 Task: Find a hotel in Siraha, Nepal, for 2 guests from June 5 to June 16, with a price range of ₹320 to ₹7900+.
Action: Mouse moved to (413, 103)
Screenshot: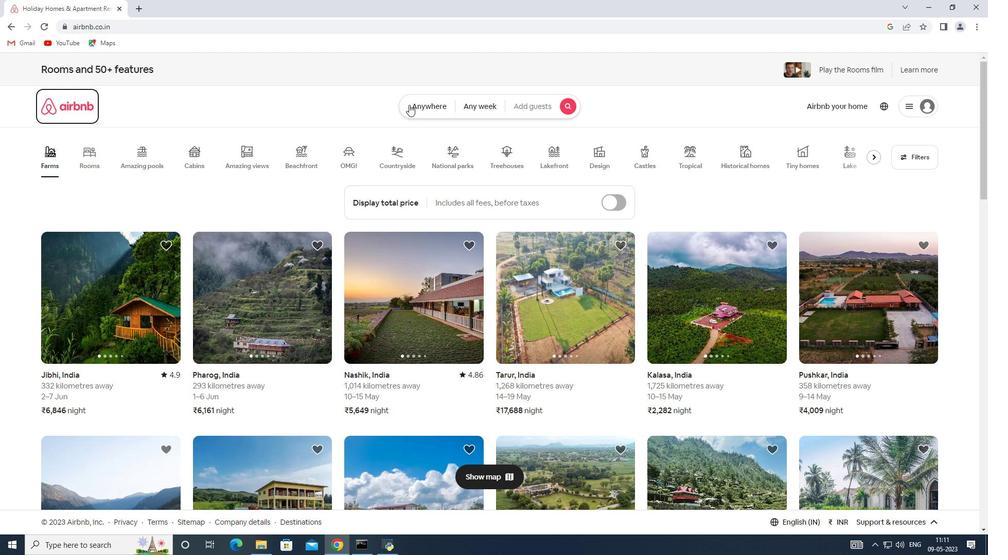 
Action: Mouse pressed left at (413, 103)
Screenshot: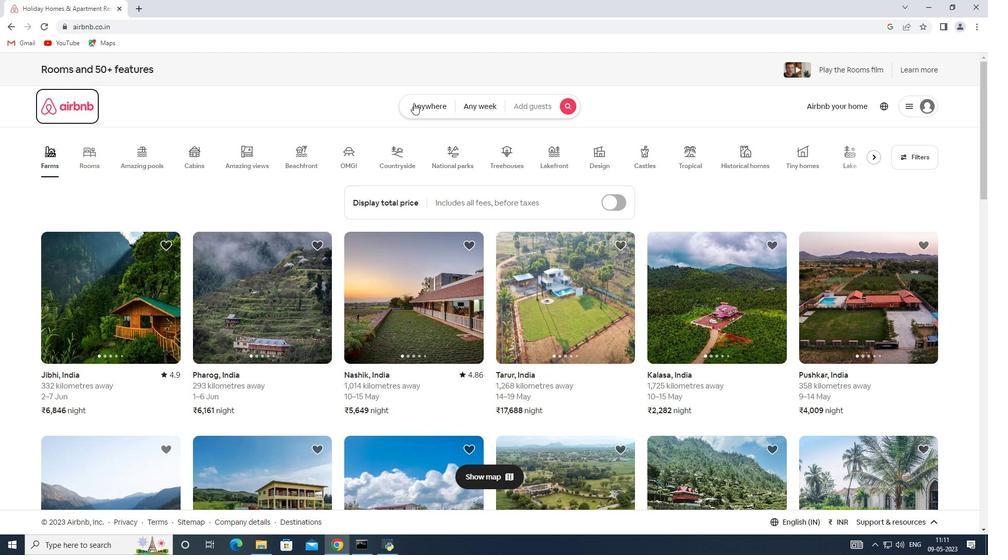 
Action: Mouse moved to (366, 146)
Screenshot: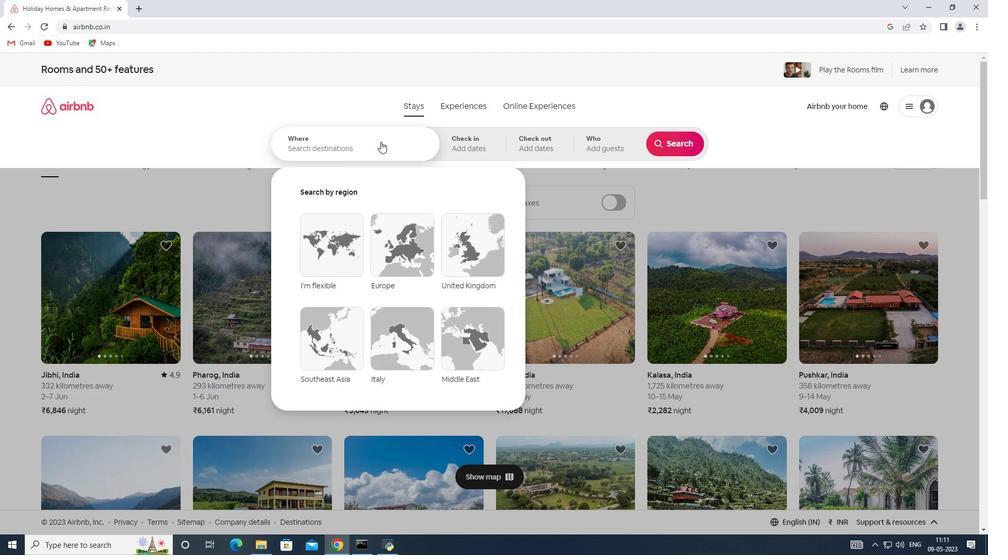 
Action: Mouse pressed left at (366, 146)
Screenshot: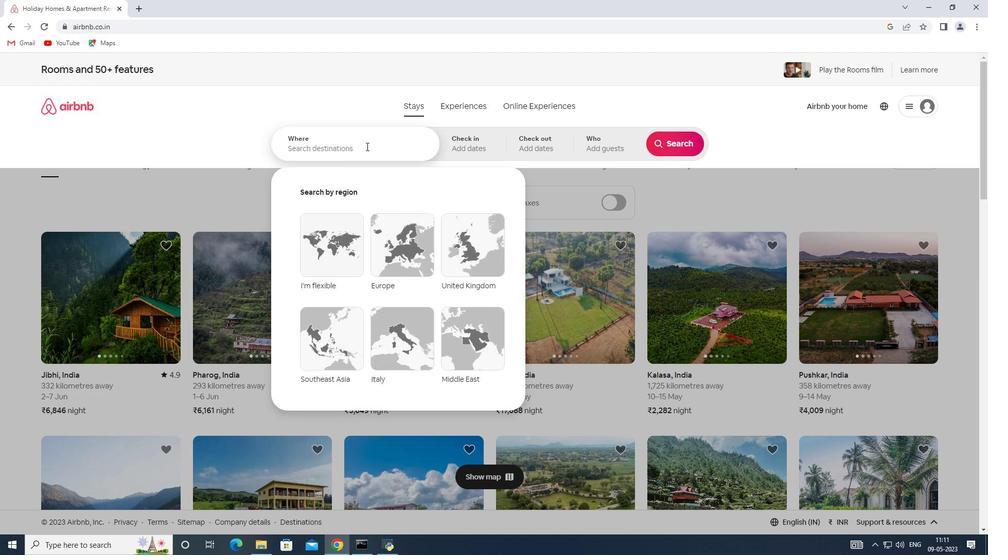 
Action: Key pressed <Key.shift>Siraha,<Key.shift>Nepal
Screenshot: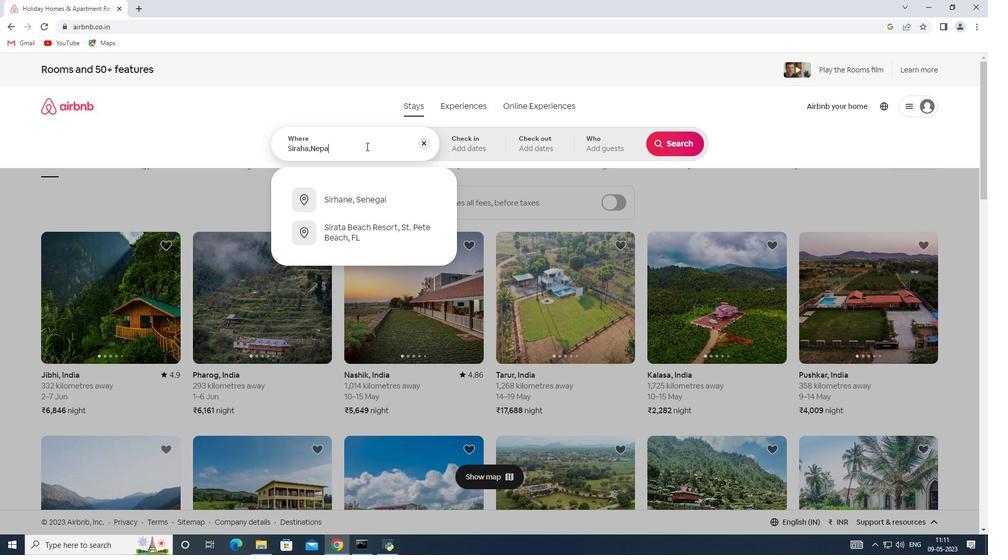 
Action: Mouse moved to (464, 141)
Screenshot: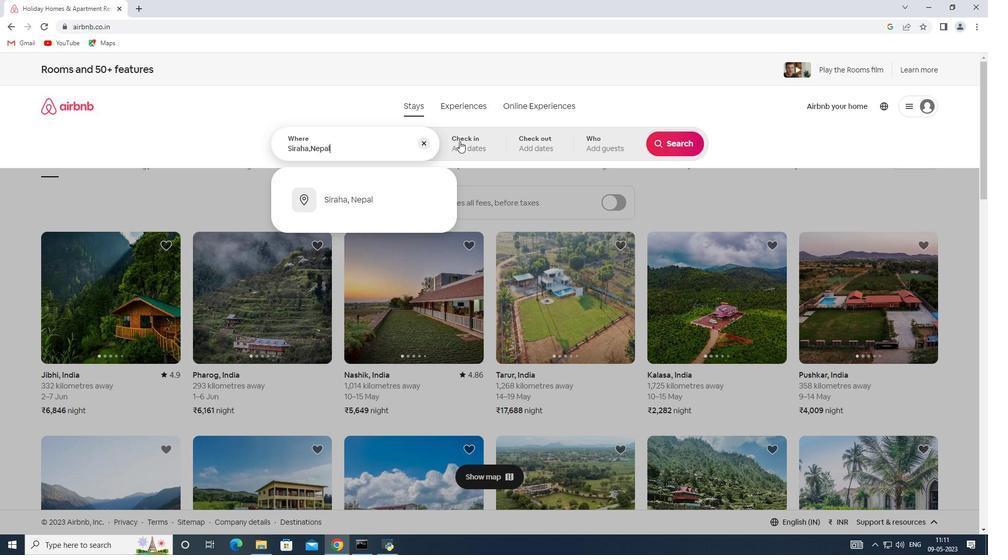 
Action: Mouse pressed left at (464, 141)
Screenshot: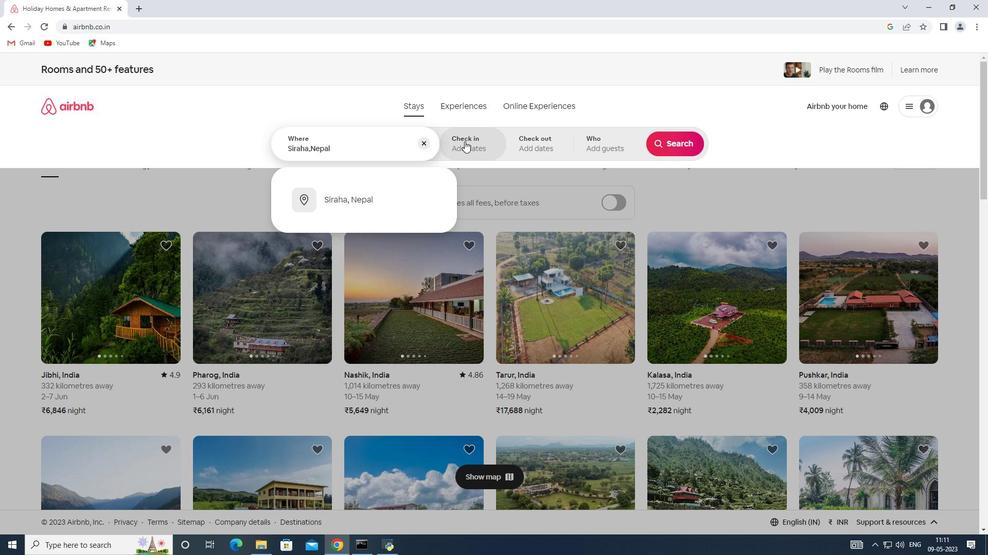 
Action: Mouse moved to (548, 292)
Screenshot: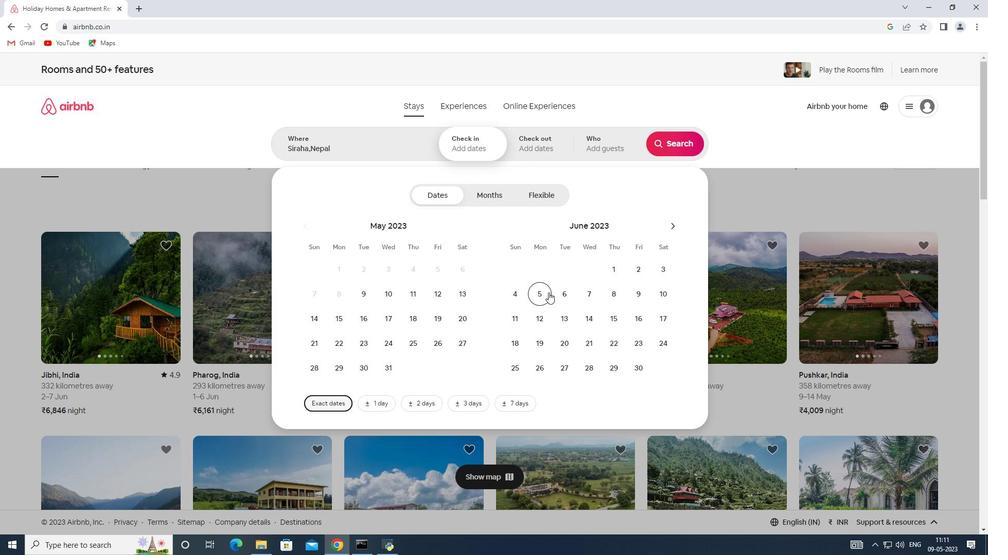 
Action: Mouse pressed left at (548, 292)
Screenshot: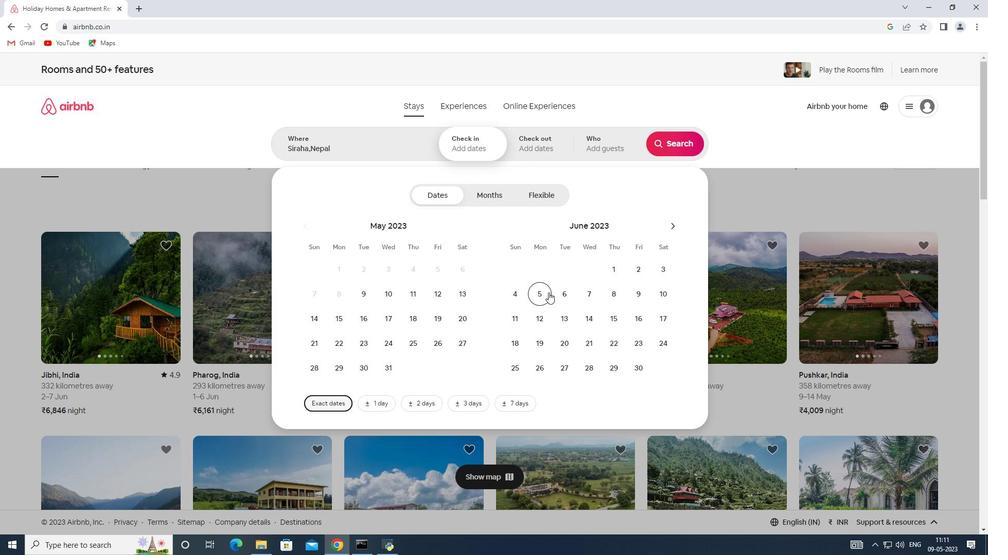 
Action: Mouse moved to (637, 315)
Screenshot: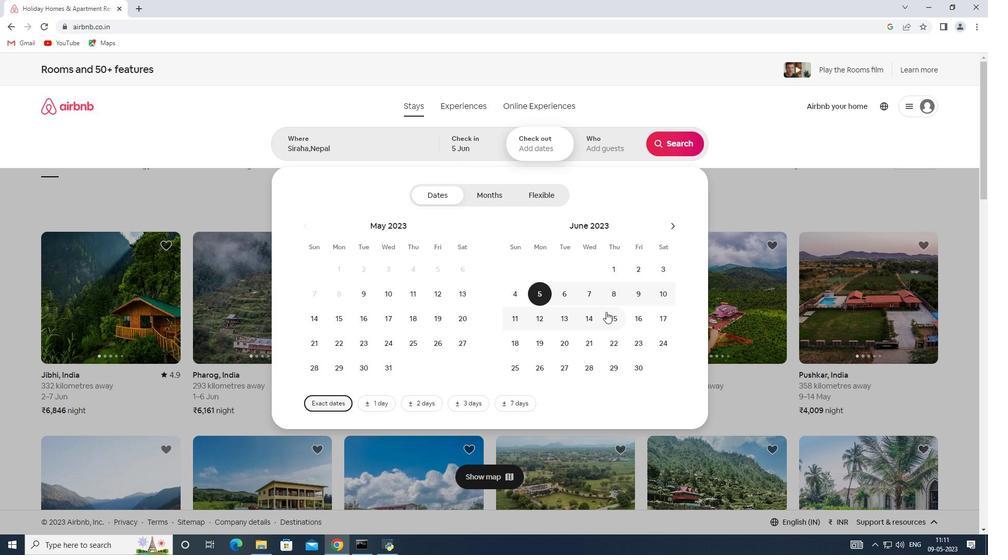 
Action: Mouse pressed left at (637, 315)
Screenshot: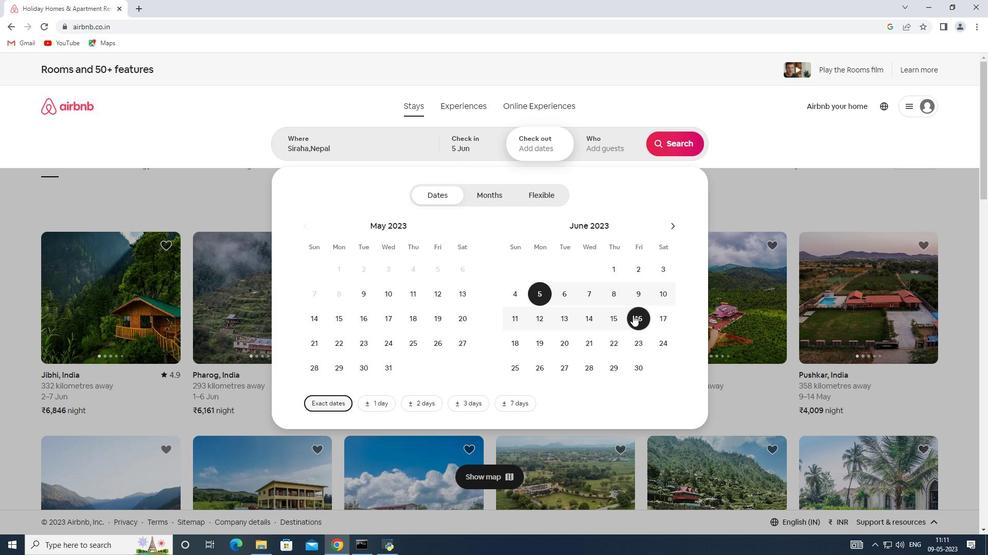 
Action: Mouse moved to (603, 147)
Screenshot: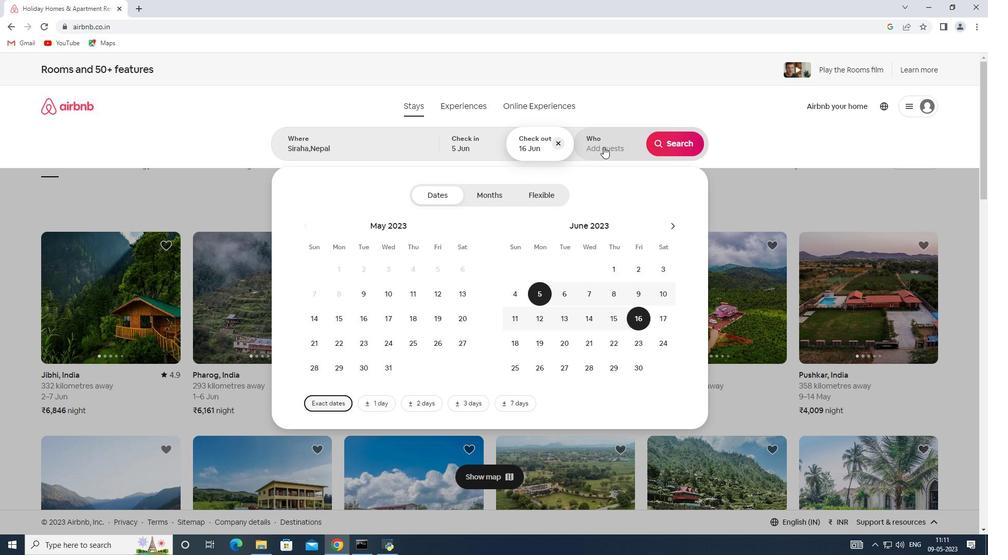 
Action: Mouse pressed left at (603, 147)
Screenshot: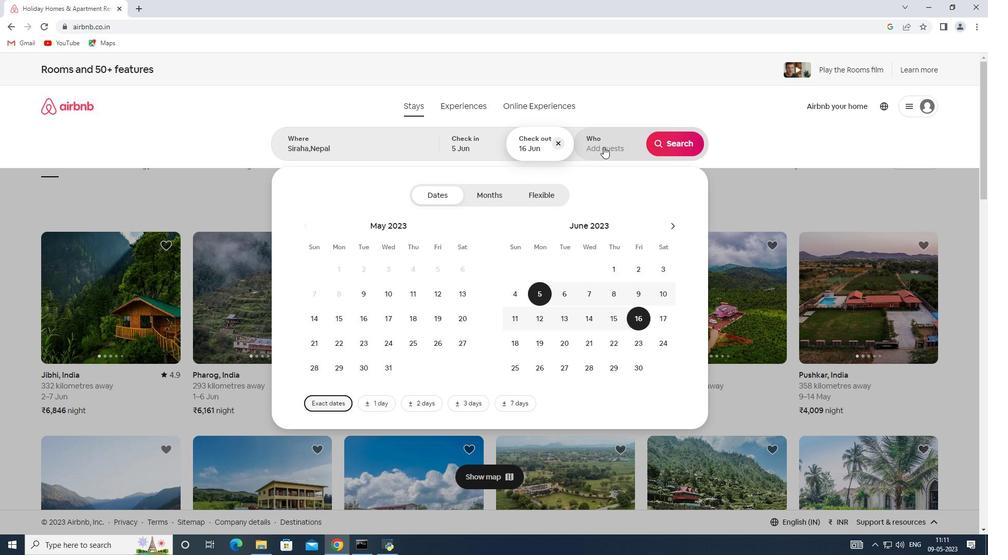 
Action: Mouse moved to (680, 195)
Screenshot: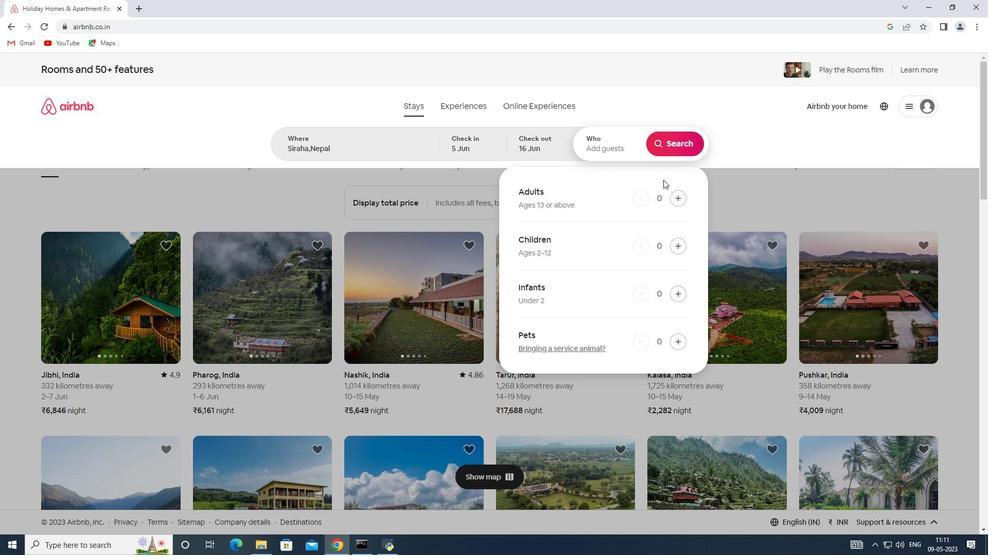 
Action: Mouse pressed left at (680, 195)
Screenshot: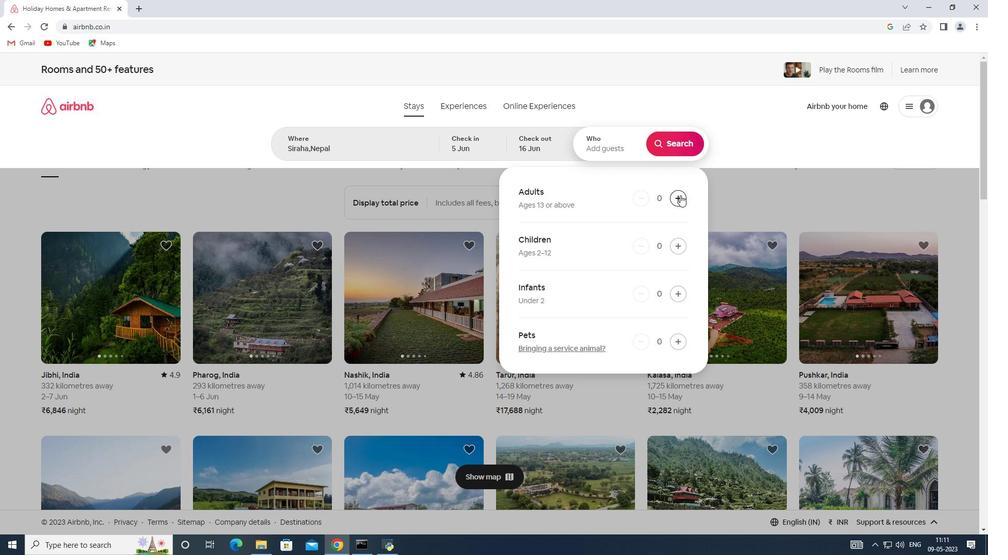 
Action: Mouse pressed left at (680, 195)
Screenshot: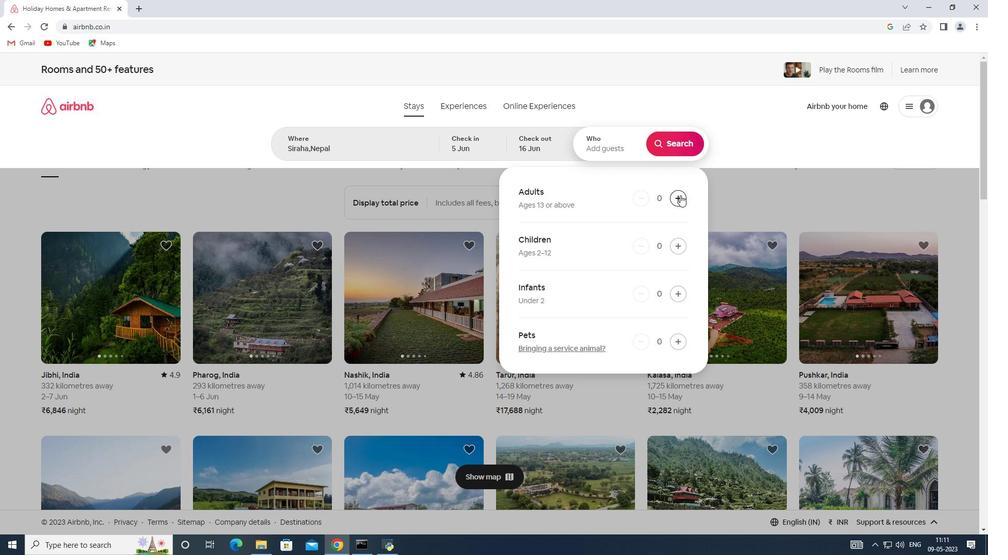 
Action: Mouse moved to (673, 138)
Screenshot: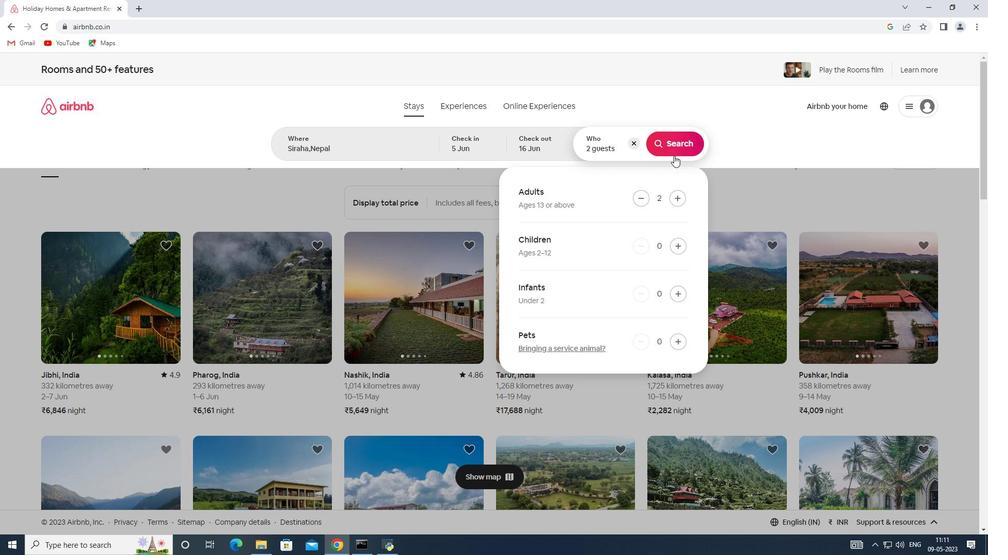 
Action: Mouse pressed left at (673, 138)
Screenshot: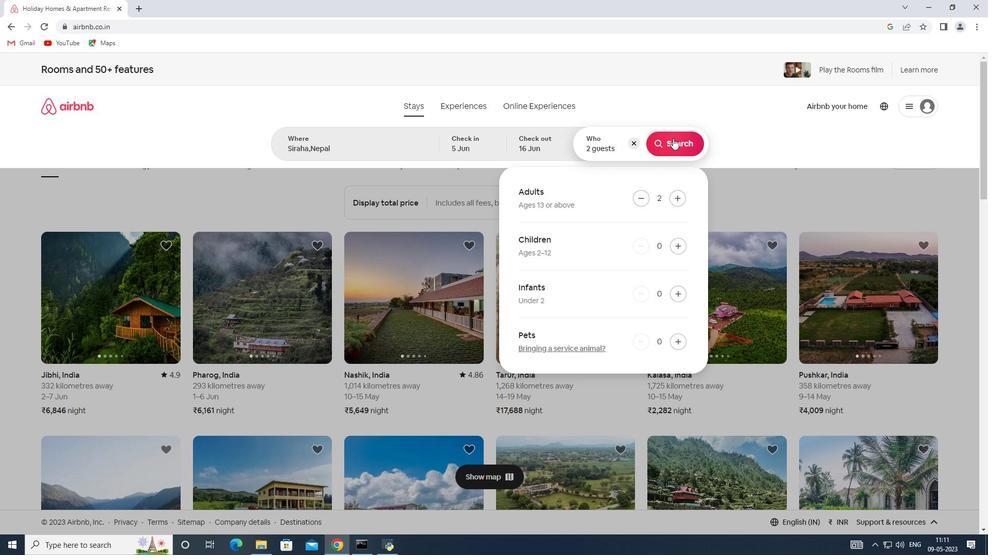 
Action: Mouse moved to (942, 113)
Screenshot: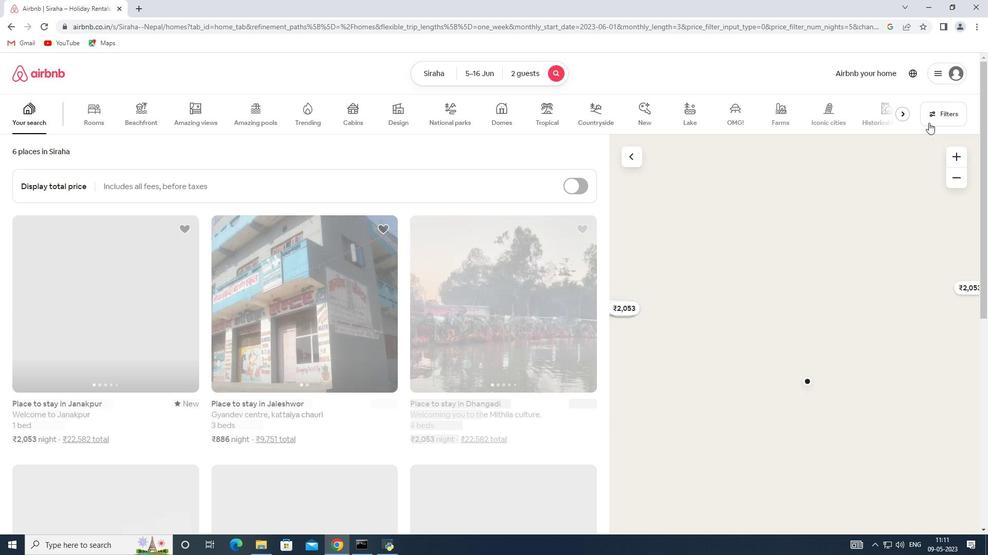 
Action: Mouse pressed left at (942, 113)
Screenshot: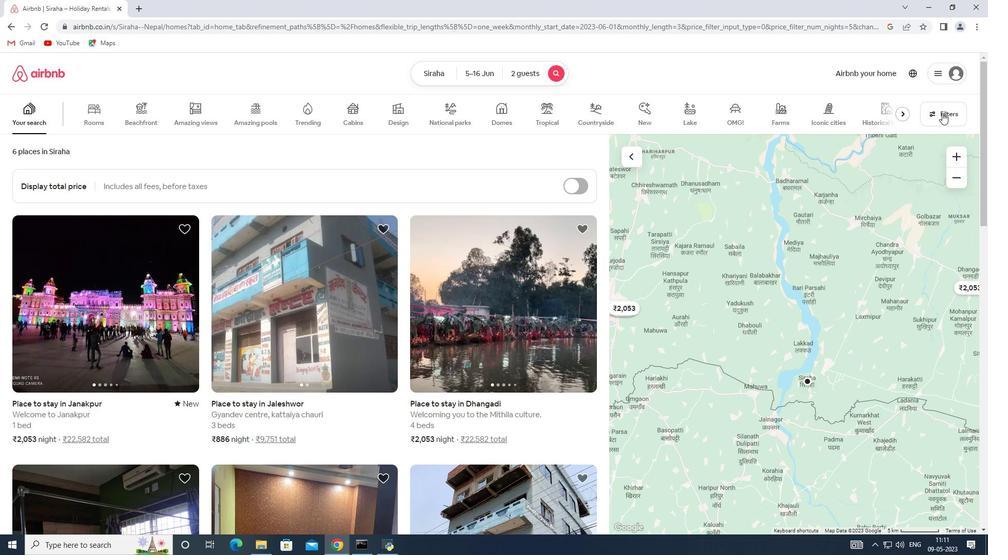 
Action: Mouse moved to (351, 367)
Screenshot: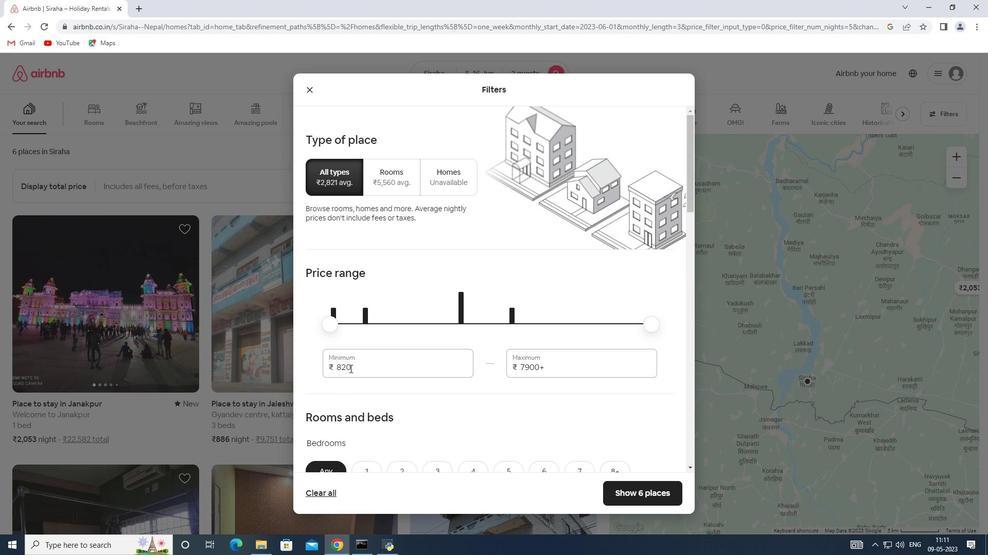 
Action: Mouse pressed left at (351, 367)
Screenshot: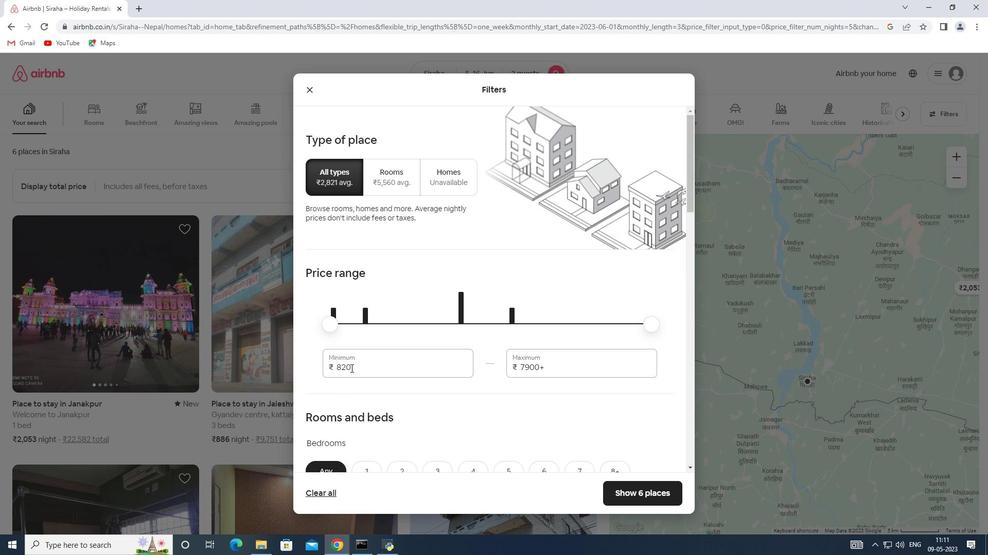 
Action: Mouse moved to (312, 366)
Screenshot: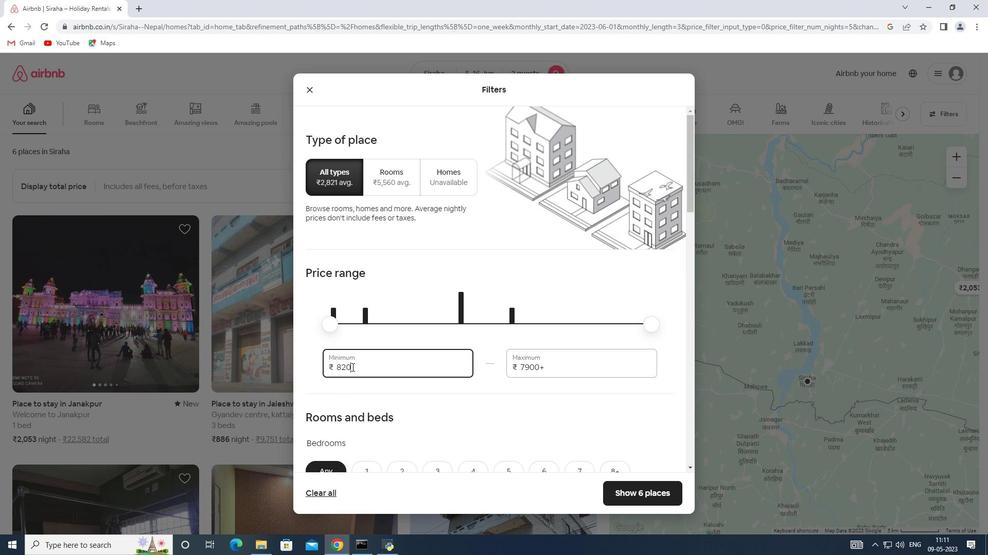 
Action: Key pressed 14000
Screenshot: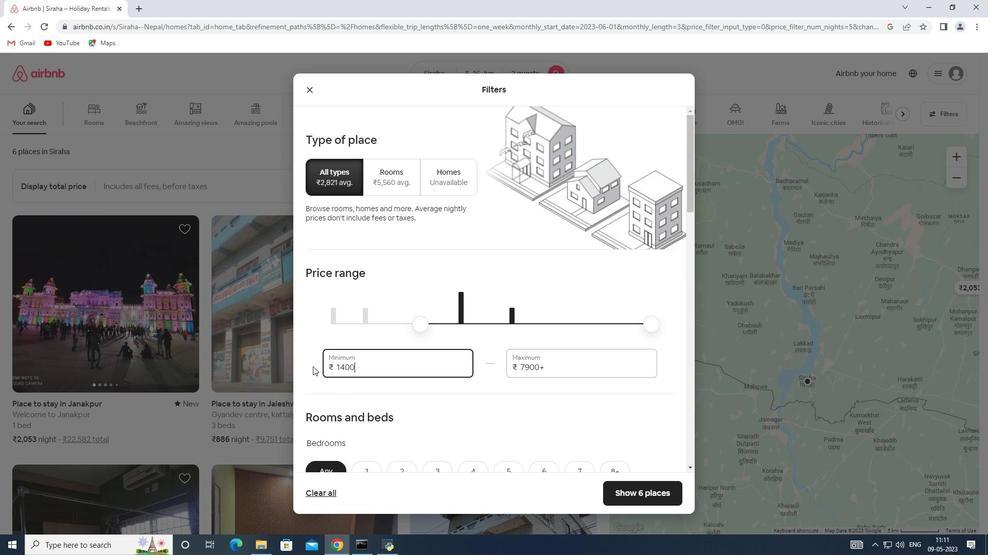 
Action: Mouse moved to (547, 371)
Screenshot: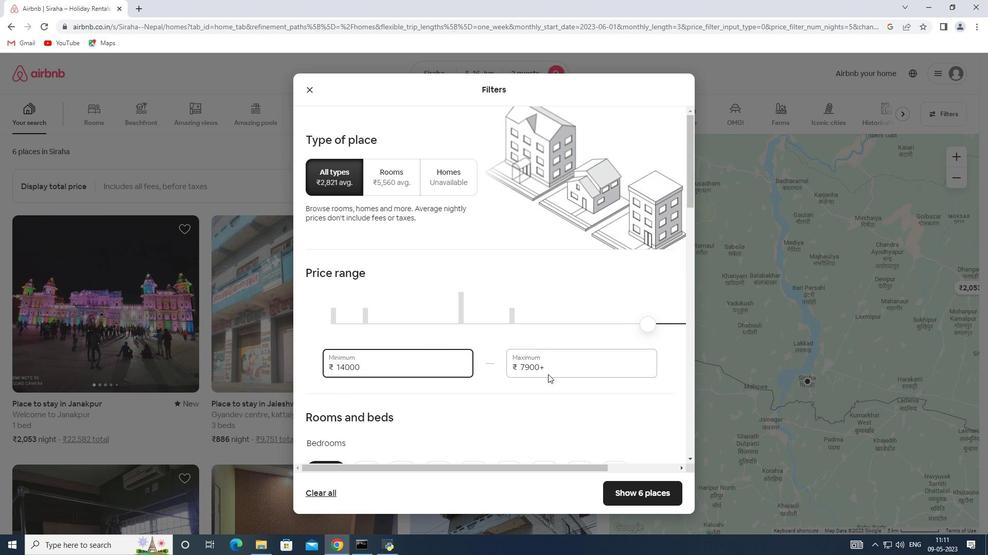 
Action: Mouse pressed left at (547, 371)
Screenshot: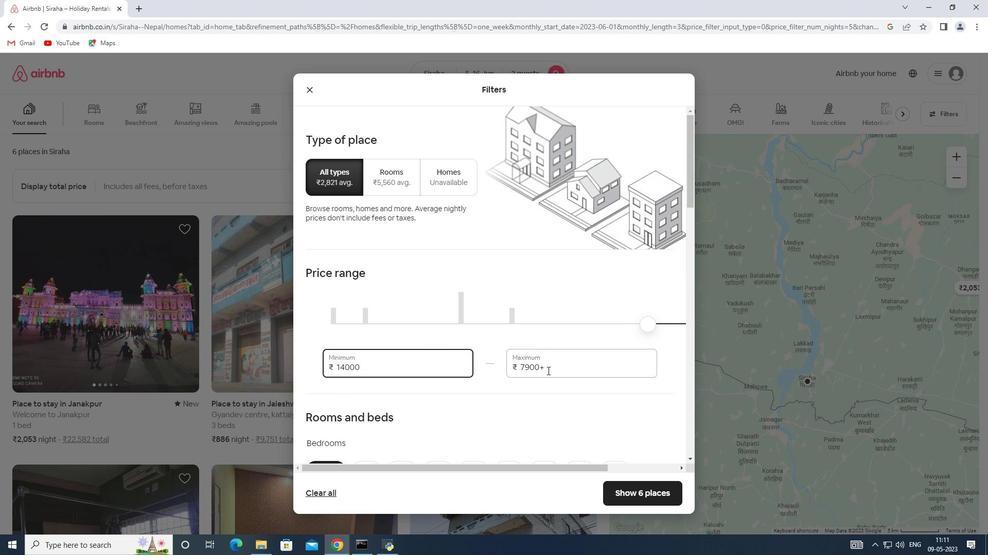 
Action: Mouse moved to (470, 362)
Screenshot: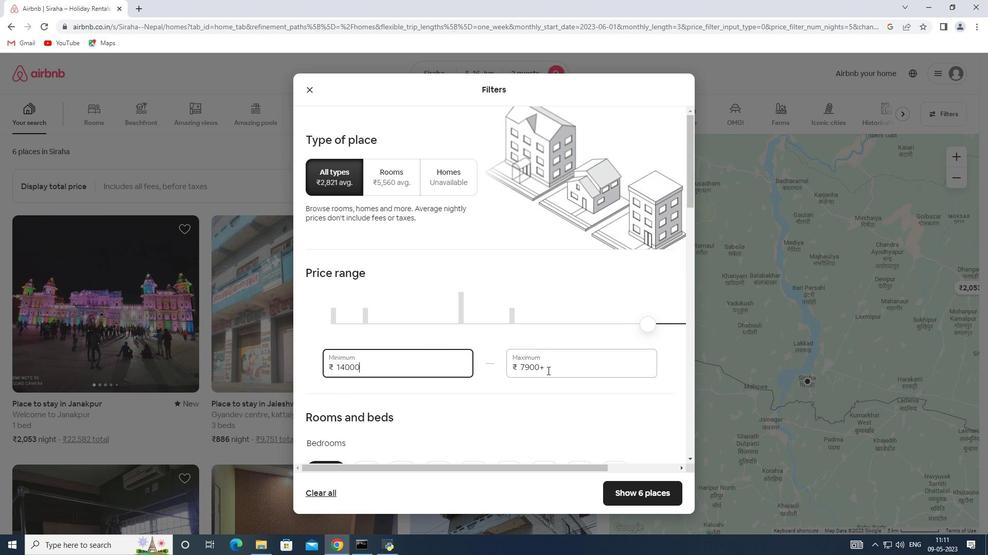 
Action: Key pressed 18000
Screenshot: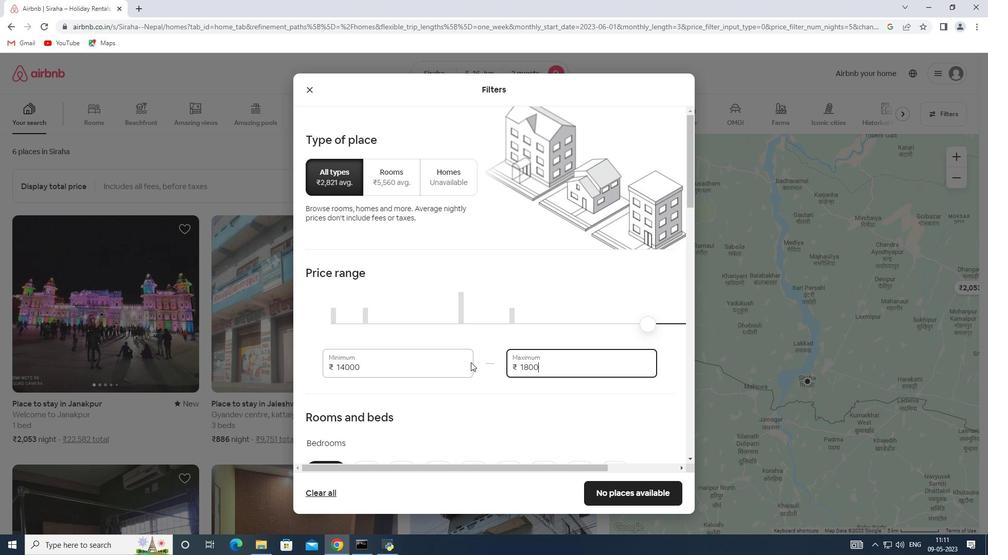 
Action: Mouse moved to (484, 308)
Screenshot: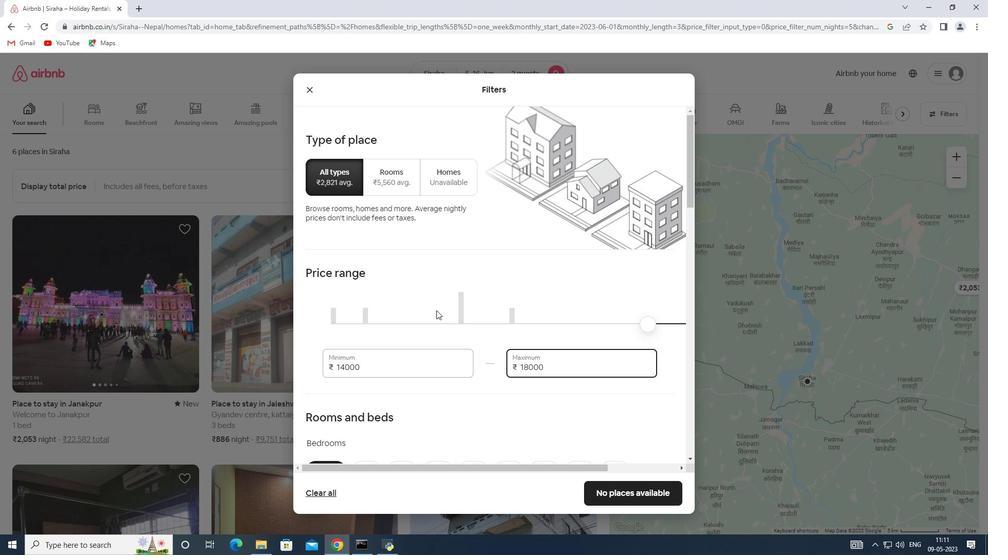 
Action: Mouse scrolled (484, 308) with delta (0, 0)
Screenshot: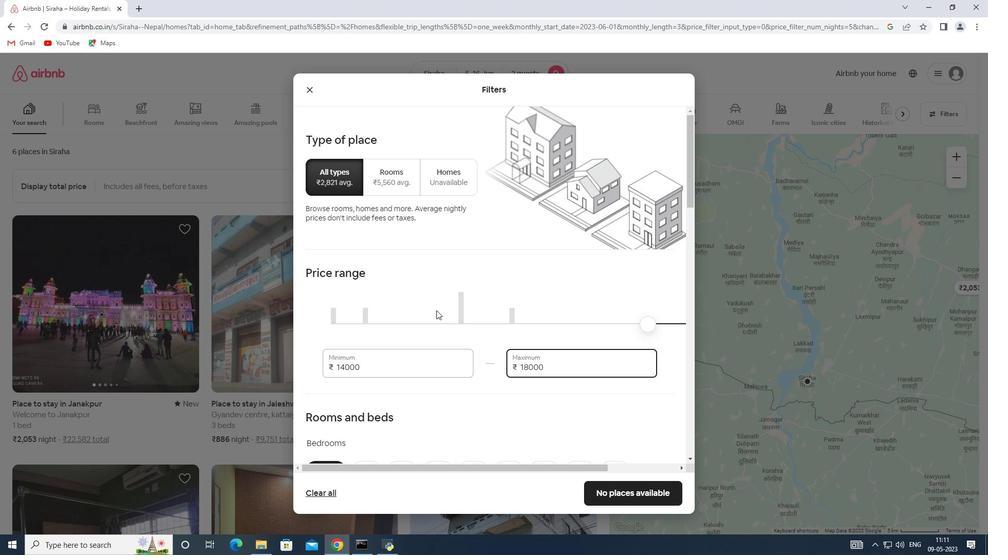 
Action: Mouse scrolled (484, 308) with delta (0, 0)
Screenshot: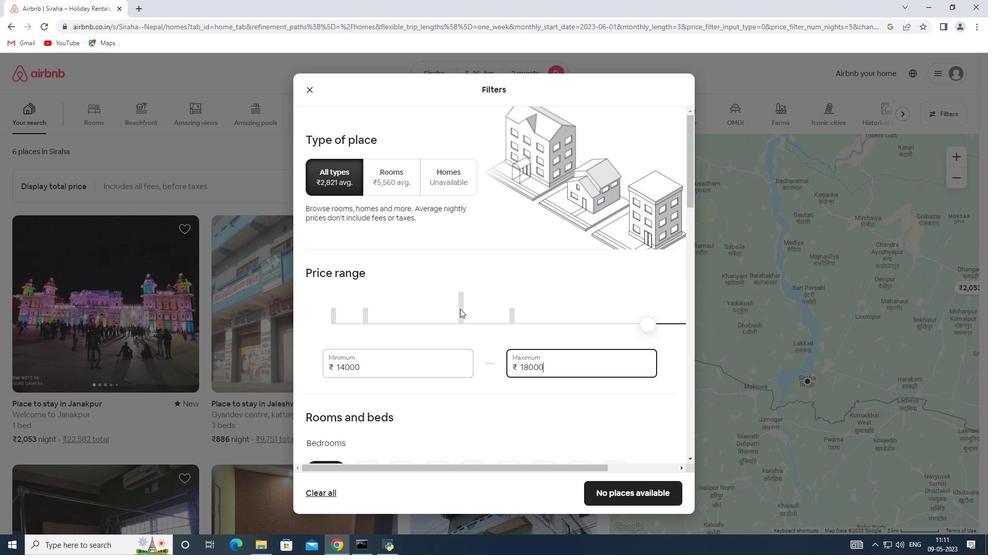 
Action: Mouse scrolled (484, 308) with delta (0, 0)
Screenshot: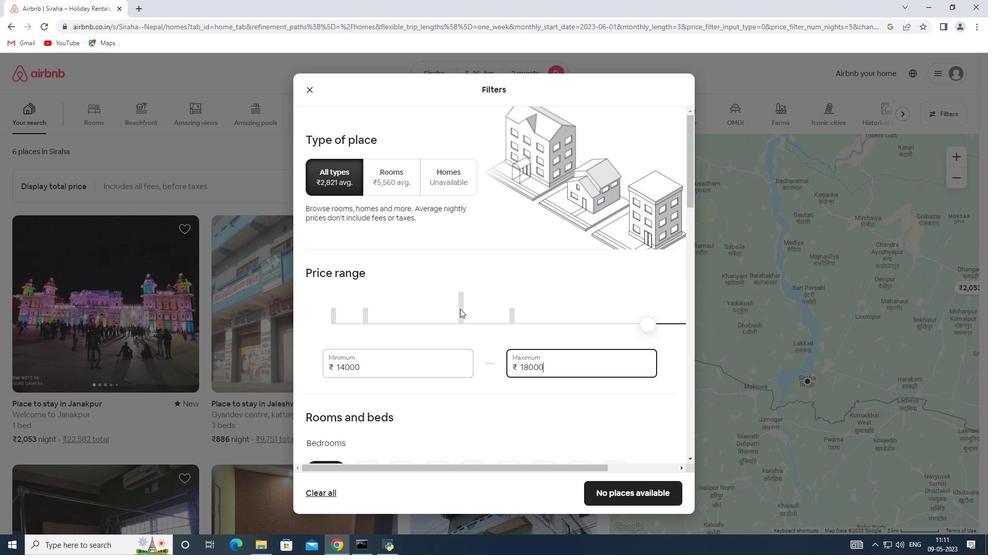 
Action: Mouse scrolled (484, 308) with delta (0, 0)
Screenshot: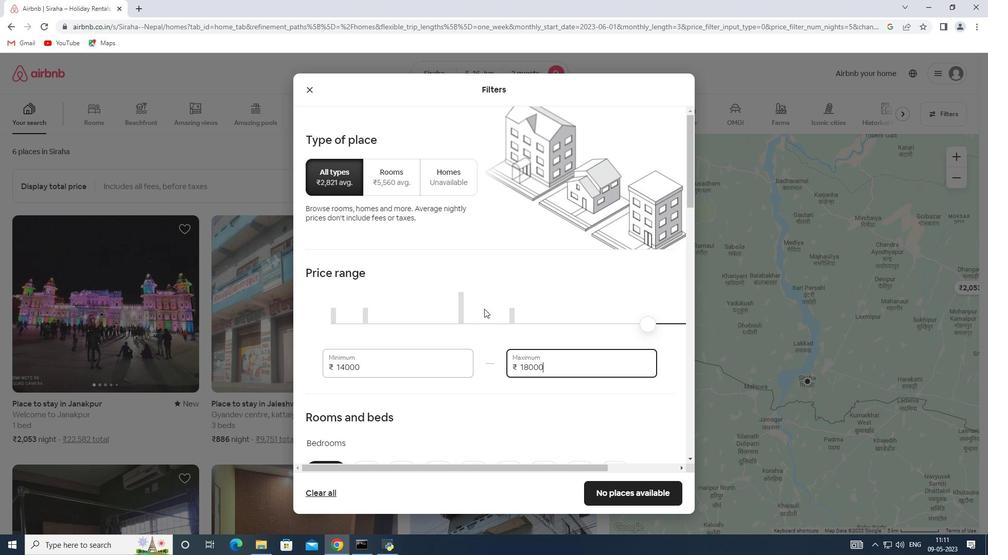 
Action: Mouse scrolled (484, 308) with delta (0, 0)
Screenshot: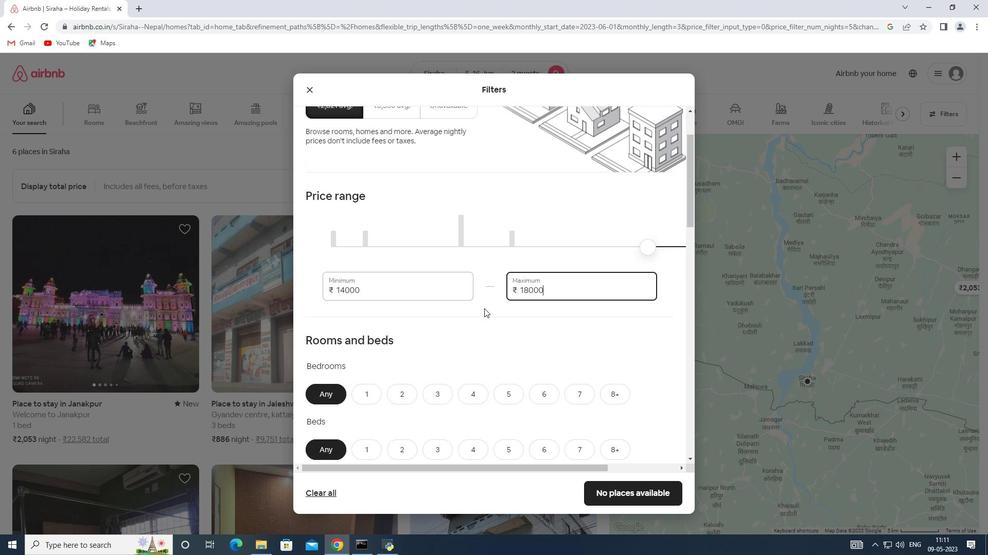 
Action: Mouse scrolled (484, 308) with delta (0, 0)
Screenshot: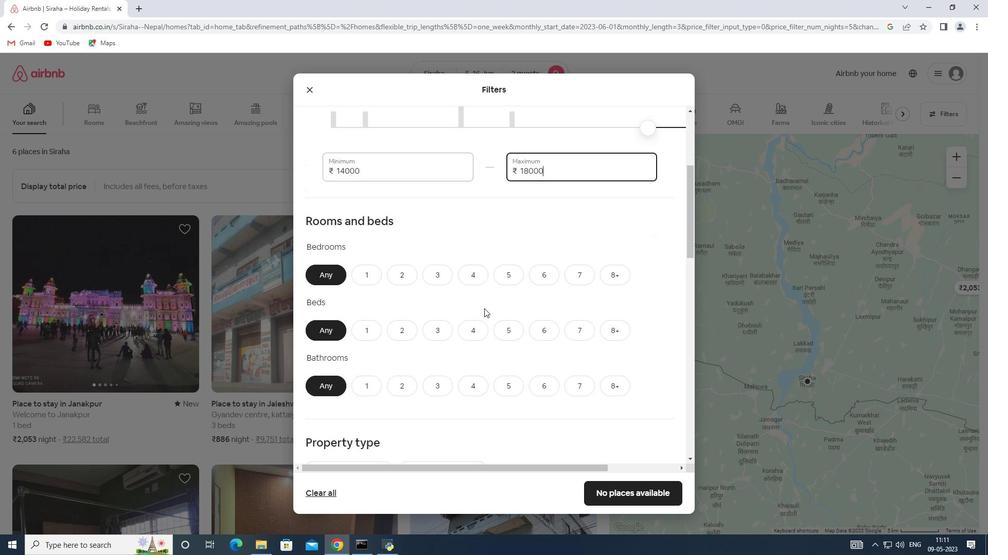 
Action: Mouse scrolled (484, 308) with delta (0, 0)
Screenshot: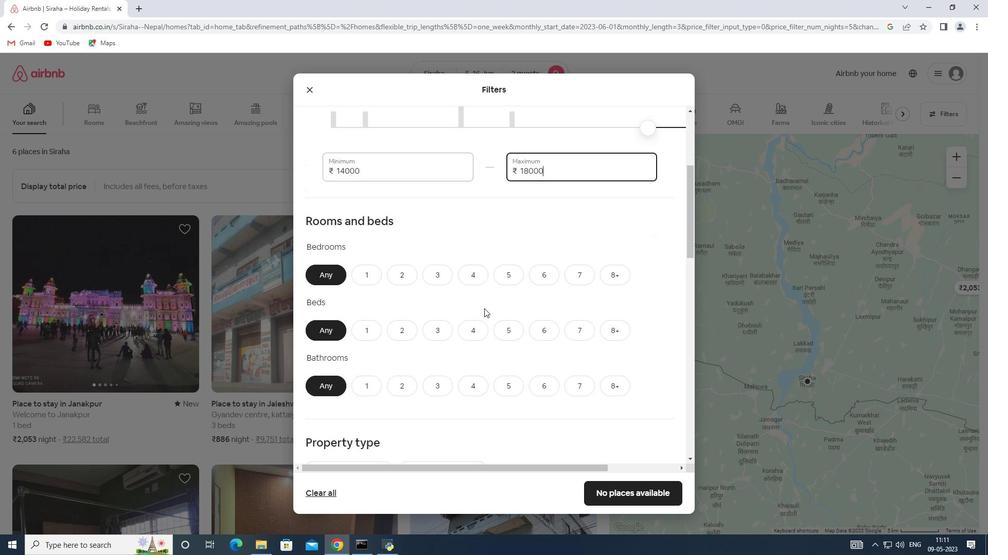 
Action: Mouse moved to (356, 111)
Screenshot: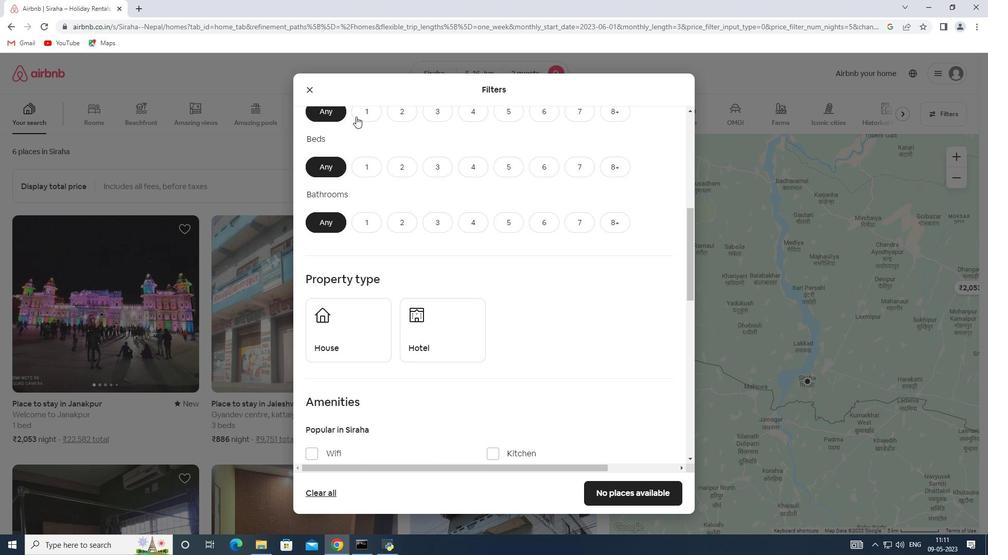 
Action: Mouse pressed left at (356, 111)
Screenshot: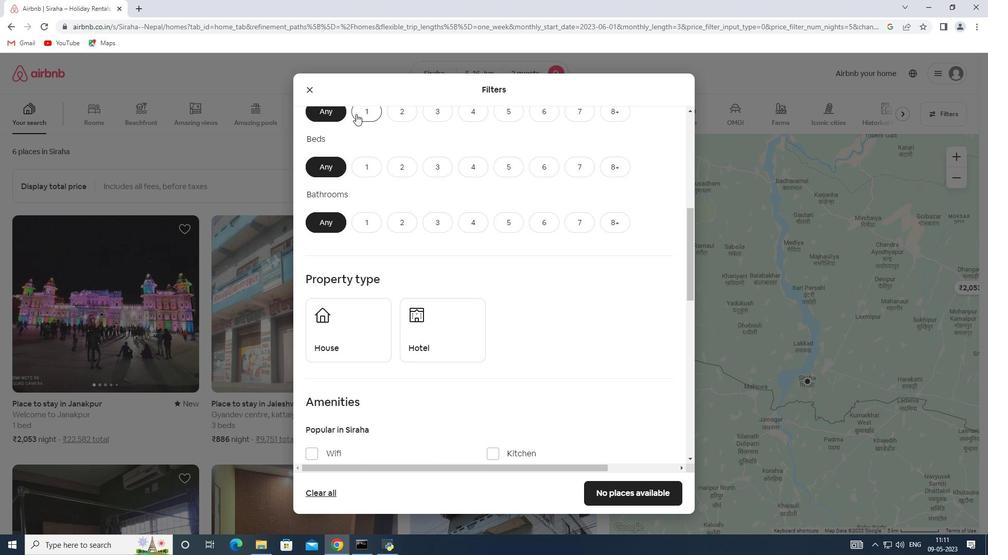 
Action: Mouse moved to (370, 164)
Screenshot: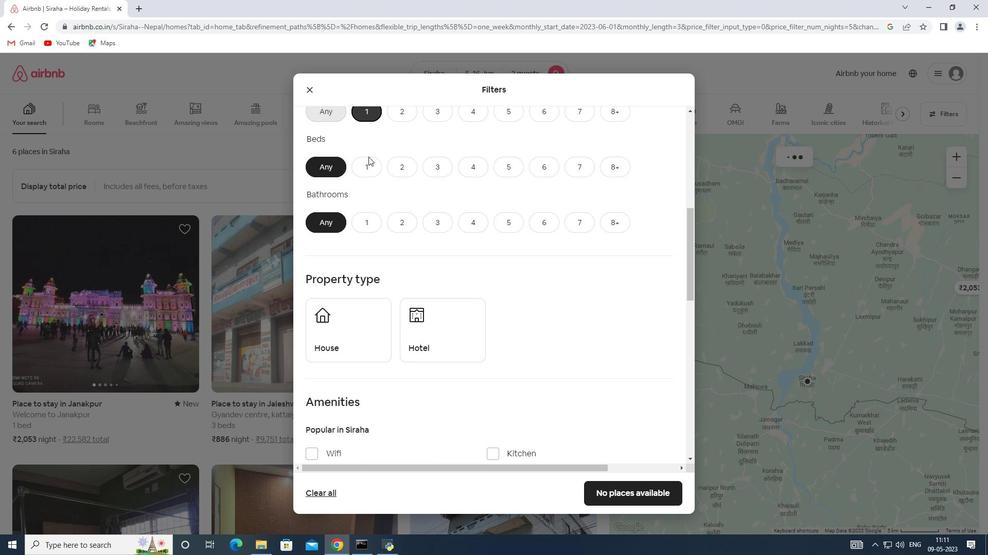 
Action: Mouse pressed left at (370, 164)
Screenshot: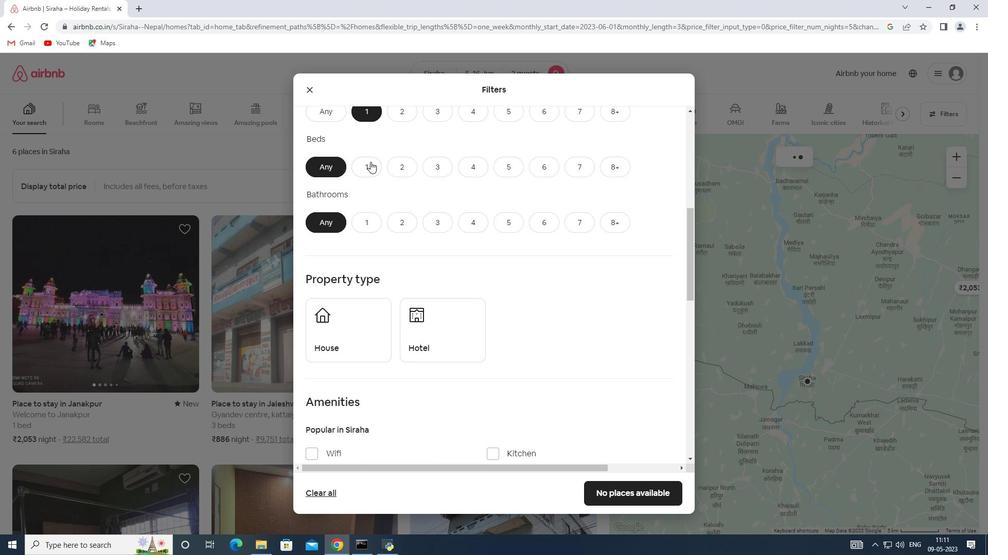 
Action: Mouse moved to (360, 226)
Screenshot: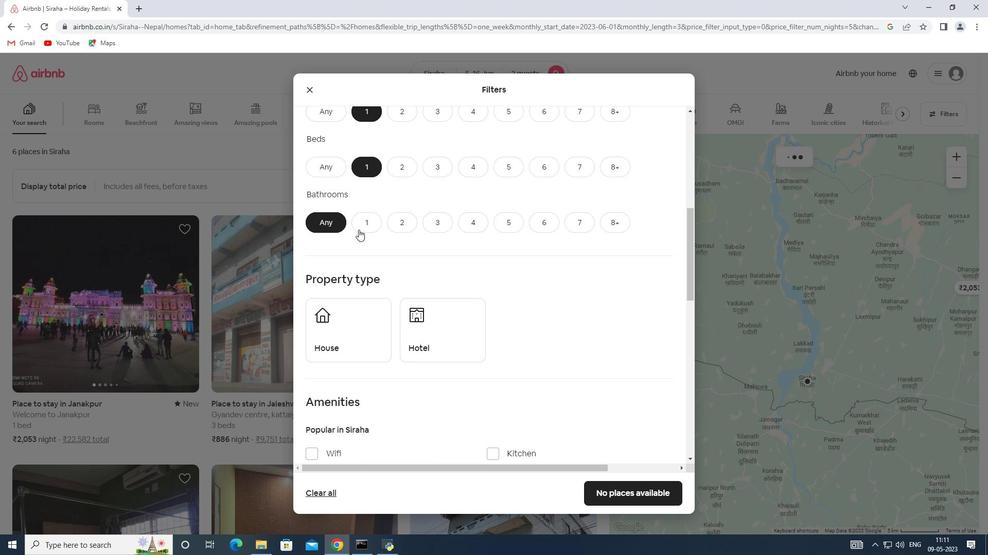 
Action: Mouse pressed left at (360, 226)
Screenshot: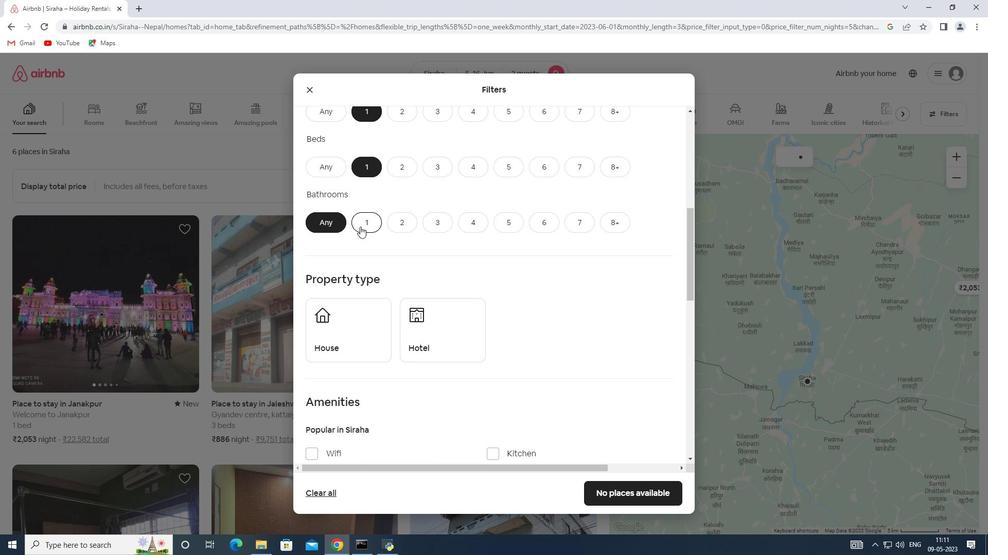 
Action: Mouse moved to (370, 336)
Screenshot: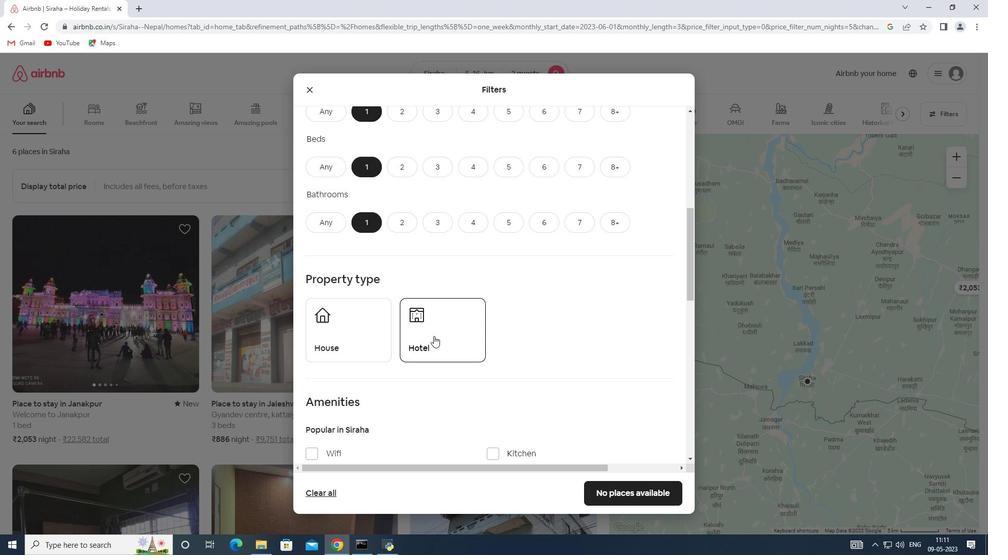 
Action: Mouse pressed left at (370, 336)
Screenshot: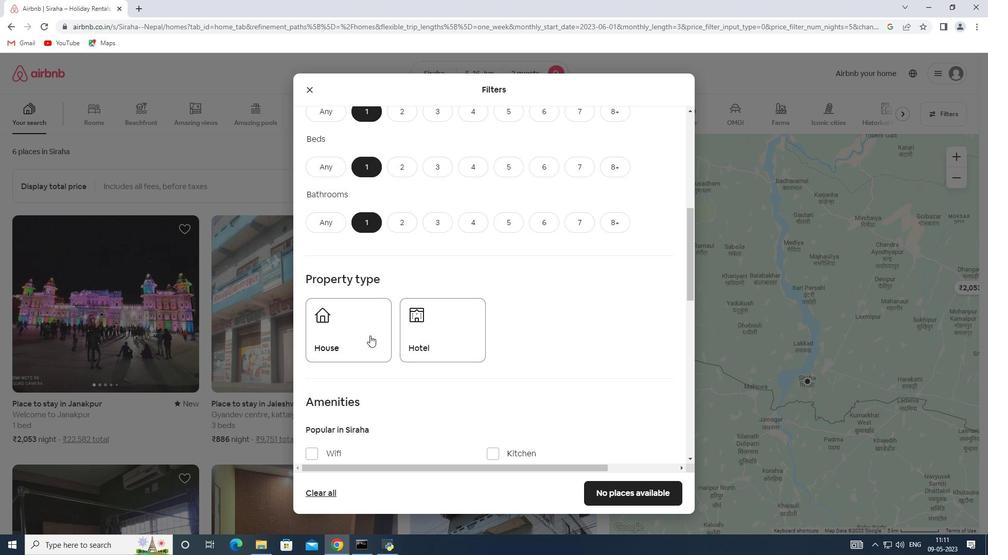 
Action: Mouse moved to (431, 335)
Screenshot: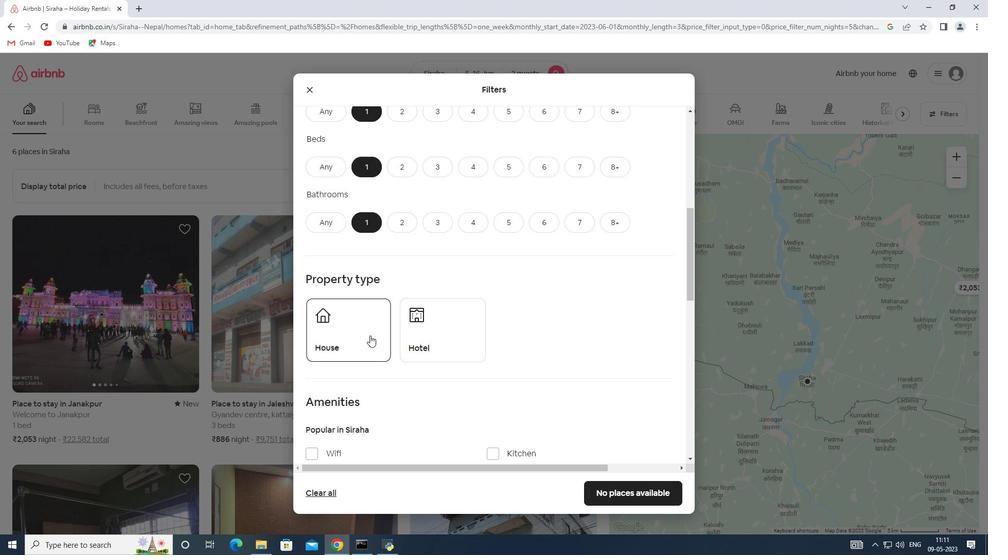 
Action: Mouse pressed left at (431, 335)
Screenshot: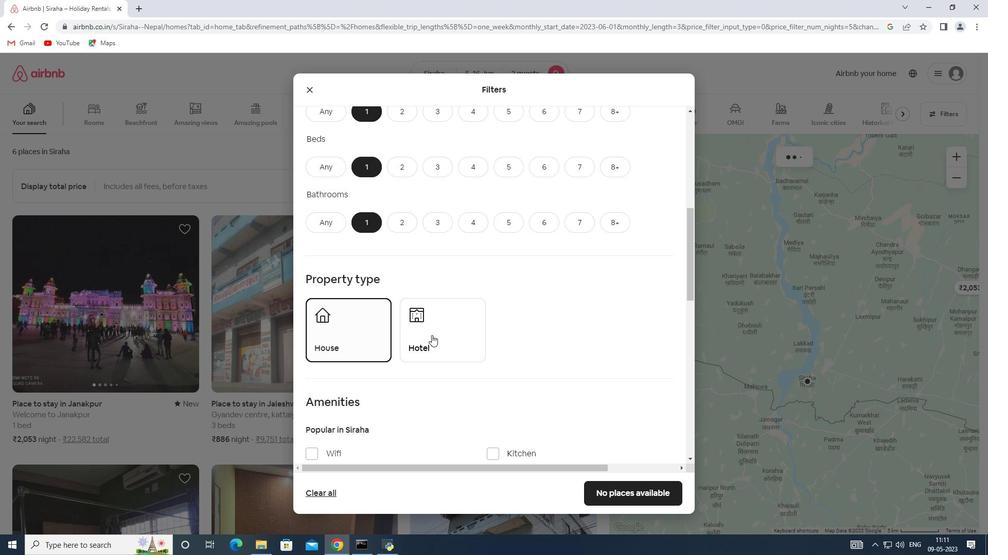 
Action: Mouse moved to (433, 334)
Screenshot: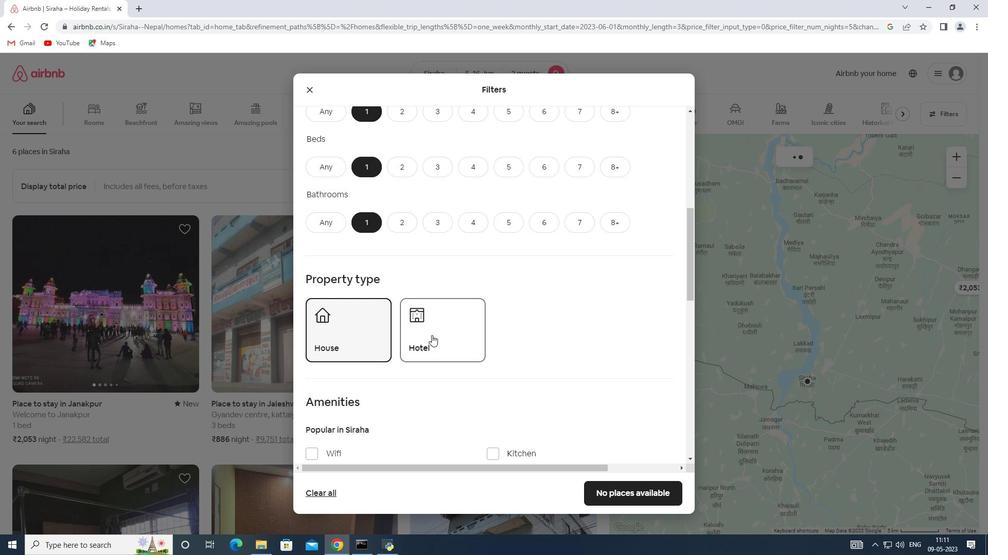 
Action: Mouse scrolled (433, 333) with delta (0, 0)
Screenshot: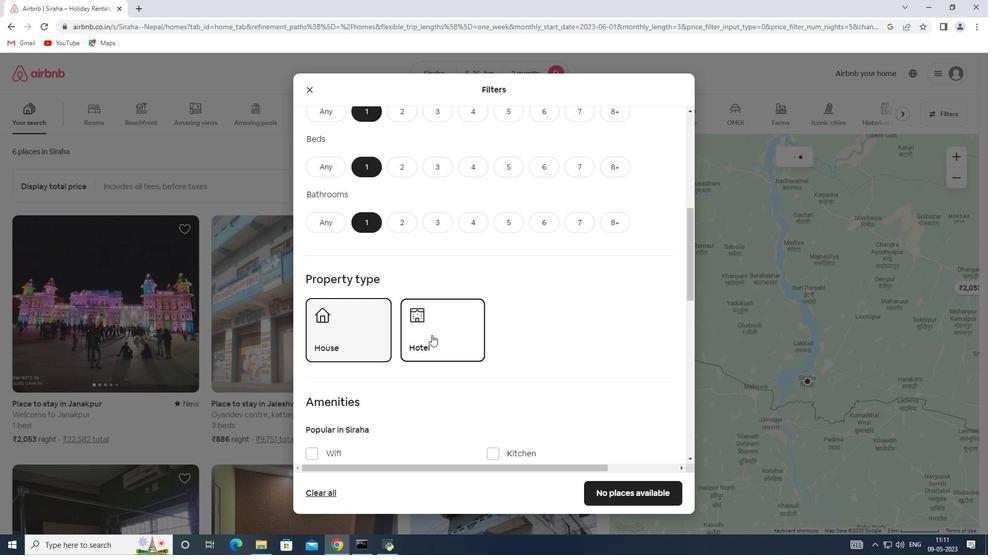 
Action: Mouse scrolled (433, 333) with delta (0, 0)
Screenshot: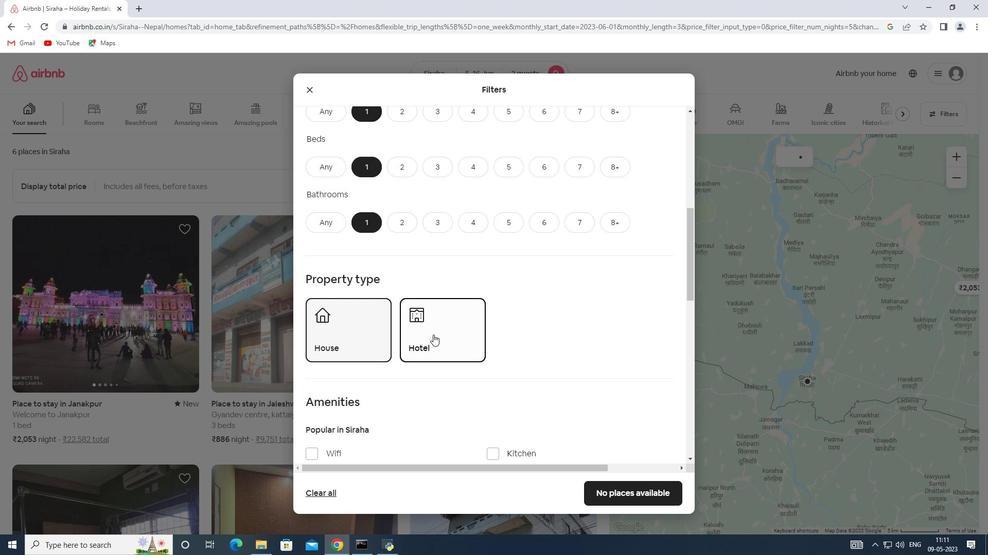 
Action: Mouse scrolled (433, 333) with delta (0, 0)
Screenshot: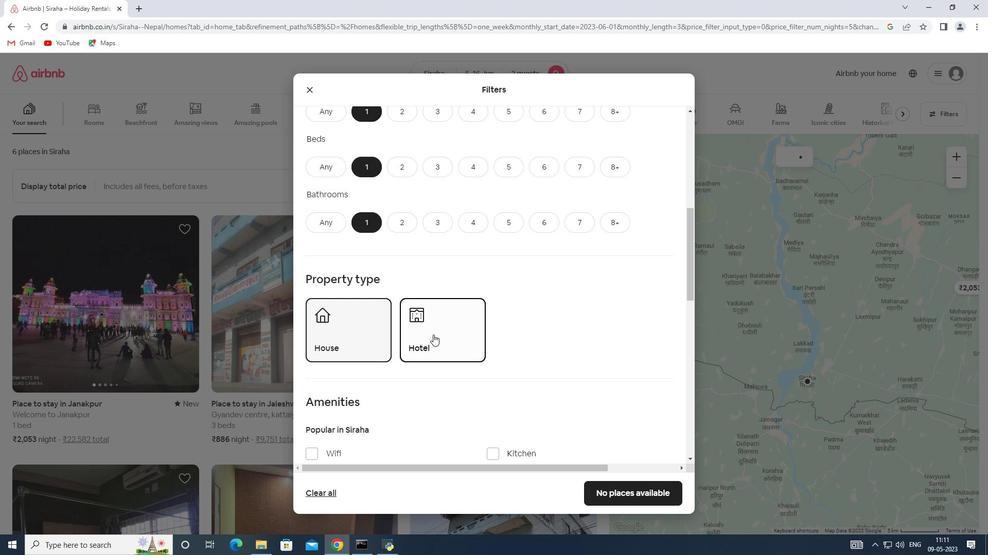 
Action: Mouse moved to (533, 337)
Screenshot: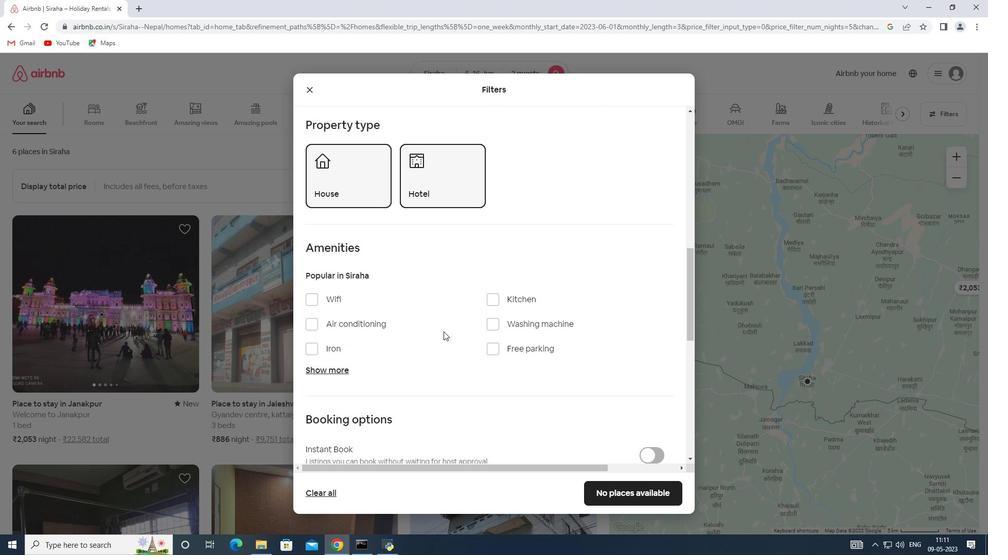 
Action: Mouse scrolled (533, 337) with delta (0, 0)
Screenshot: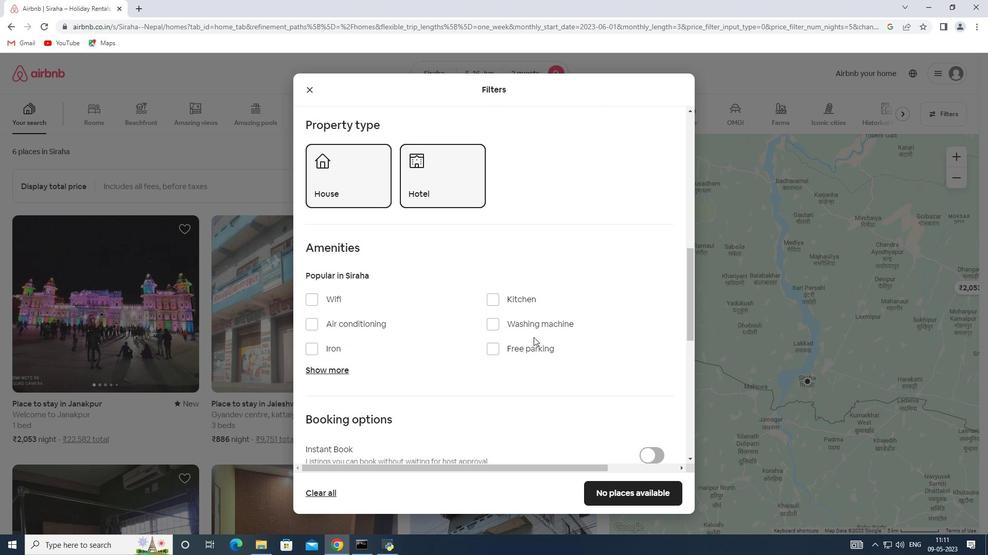 
Action: Mouse moved to (653, 433)
Screenshot: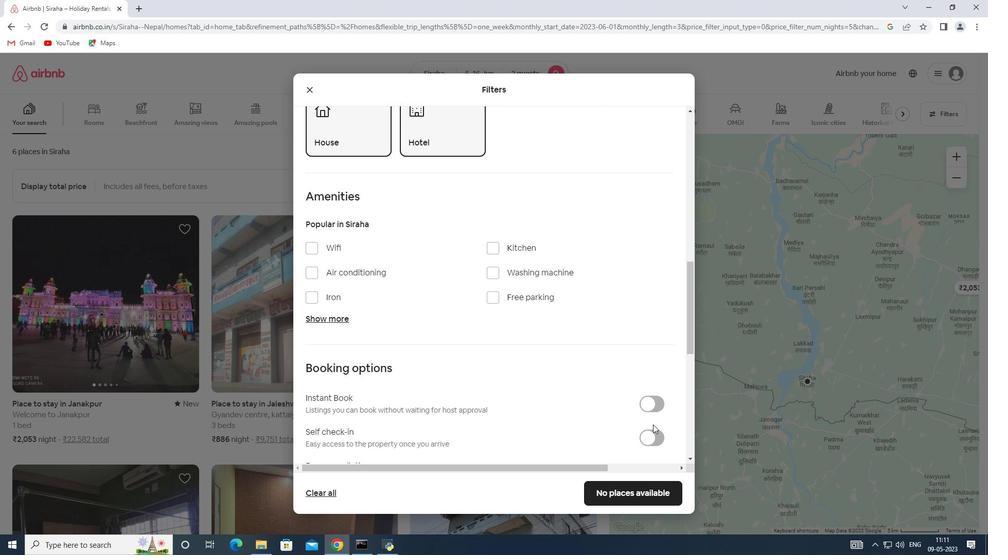 
Action: Mouse pressed left at (653, 433)
Screenshot: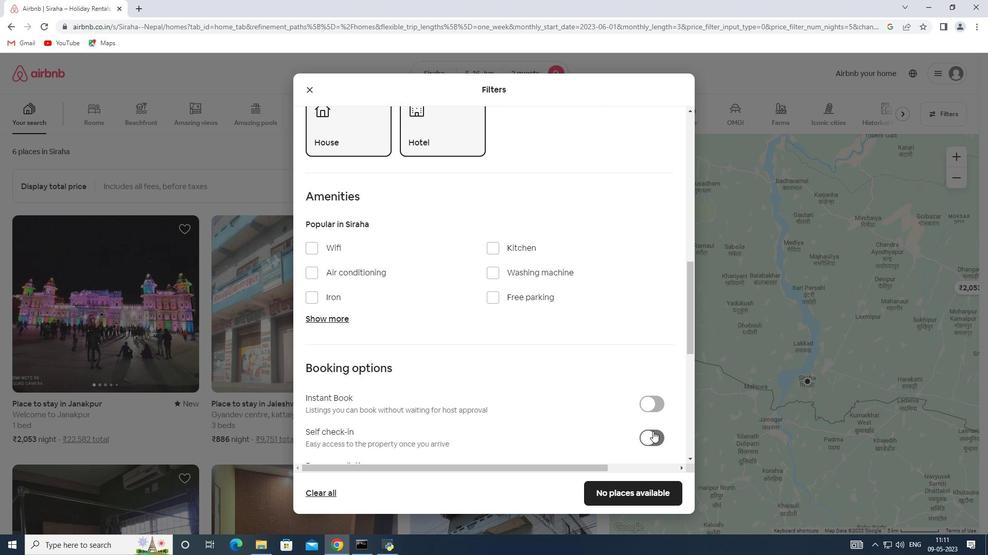 
Action: Mouse moved to (480, 385)
Screenshot: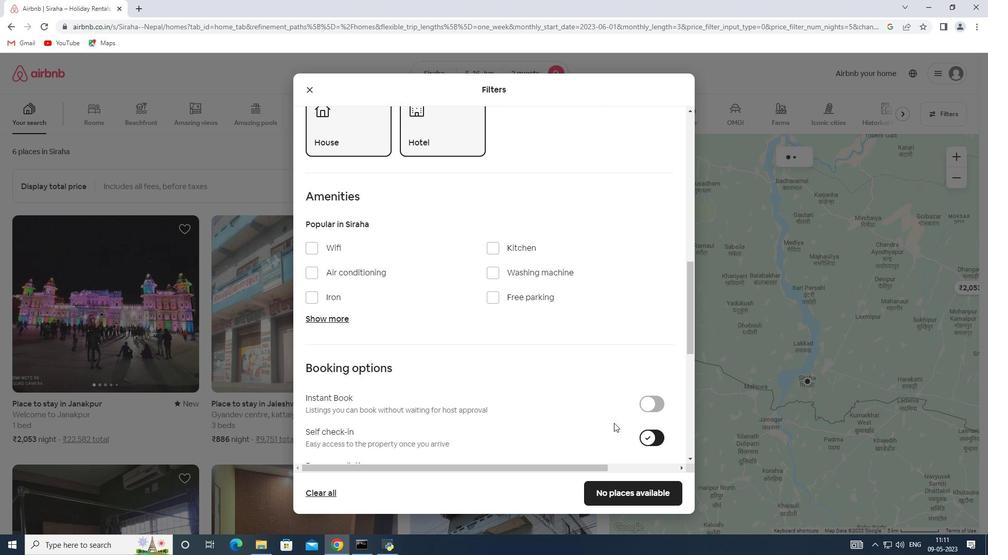 
Action: Mouse scrolled (480, 385) with delta (0, 0)
Screenshot: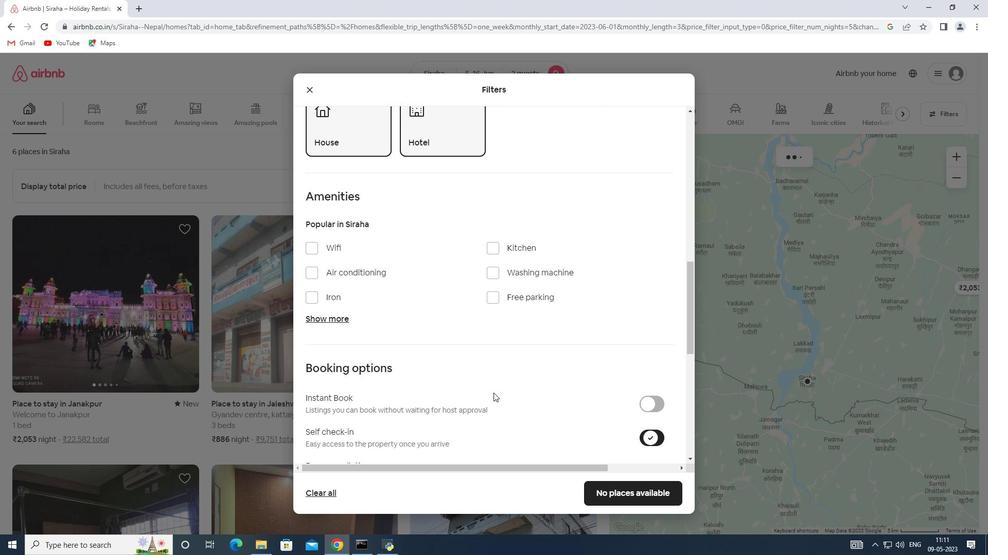 
Action: Mouse scrolled (480, 385) with delta (0, 0)
Screenshot: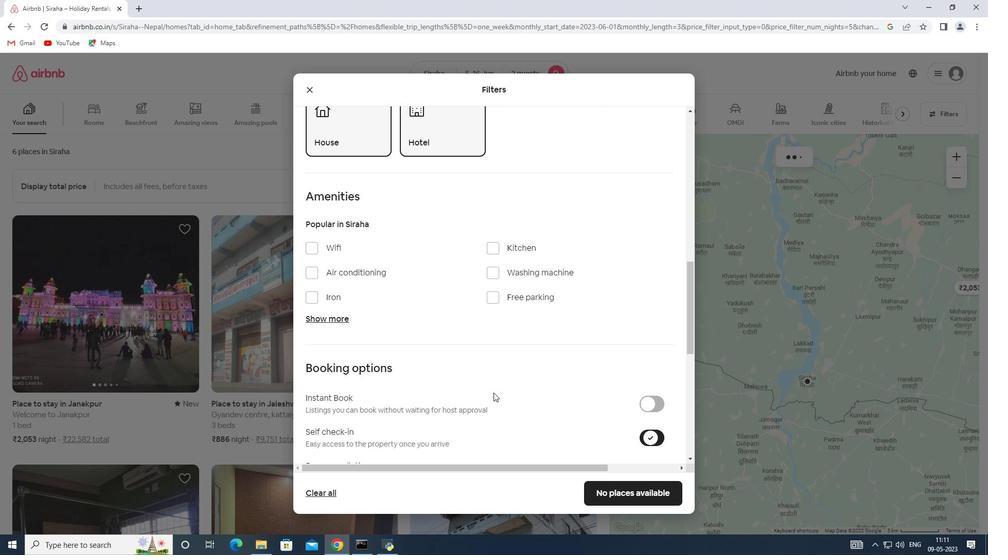 
Action: Mouse moved to (479, 385)
Screenshot: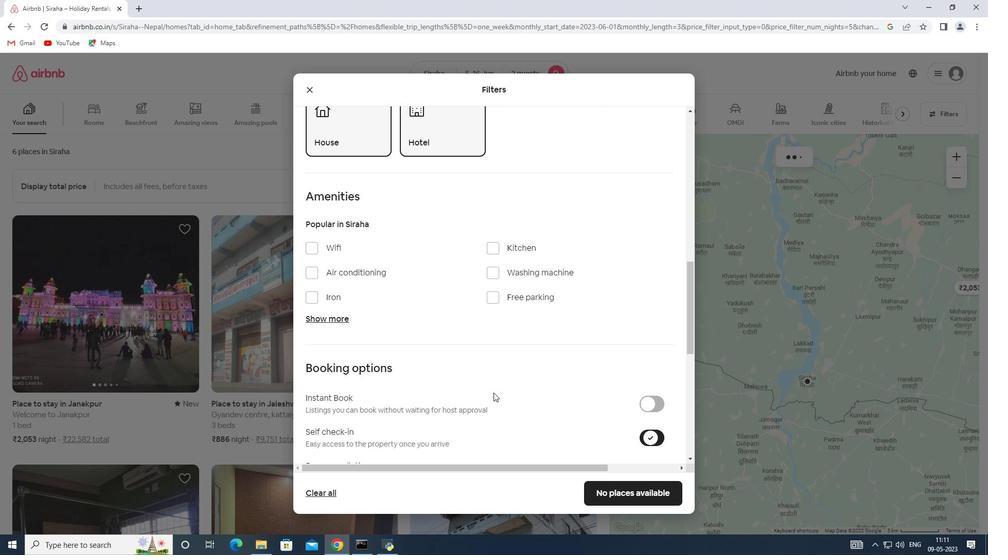 
Action: Mouse scrolled (479, 384) with delta (0, 0)
Screenshot: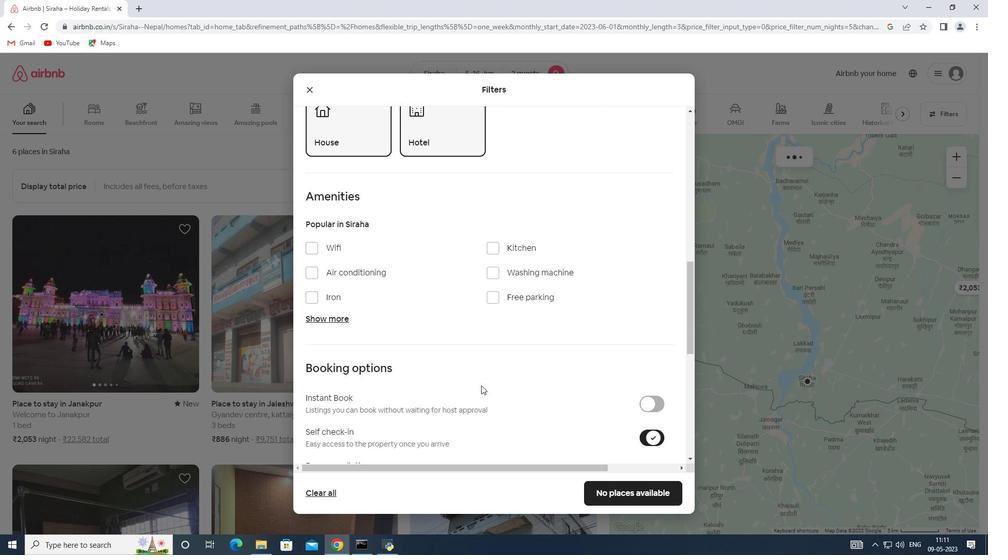 
Action: Mouse moved to (478, 384)
Screenshot: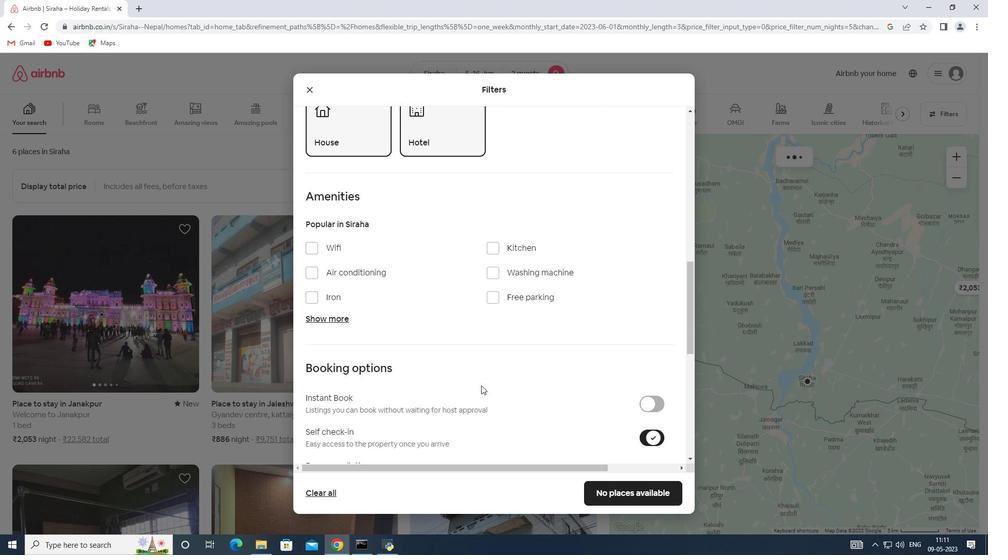 
Action: Mouse scrolled (478, 384) with delta (0, 0)
Screenshot: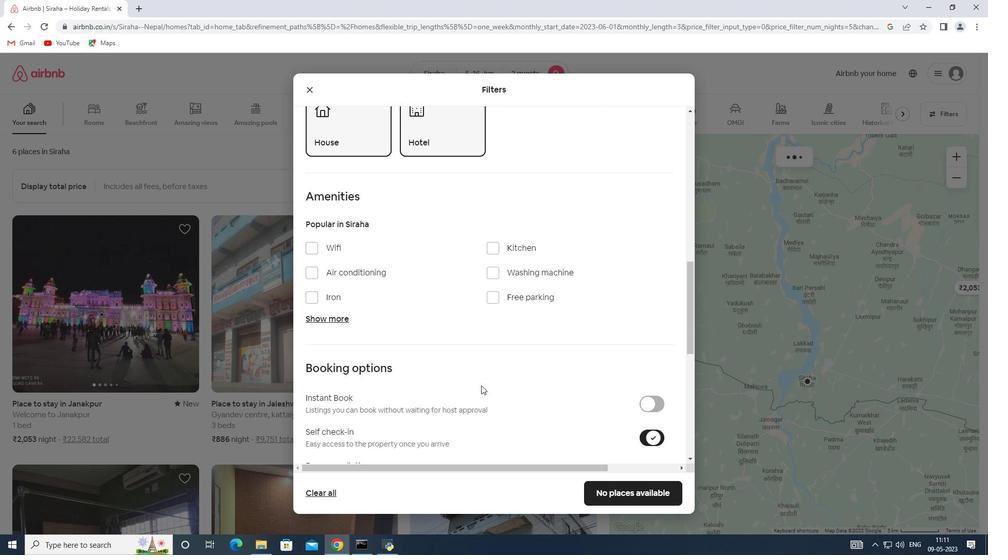 
Action: Mouse moved to (477, 382)
Screenshot: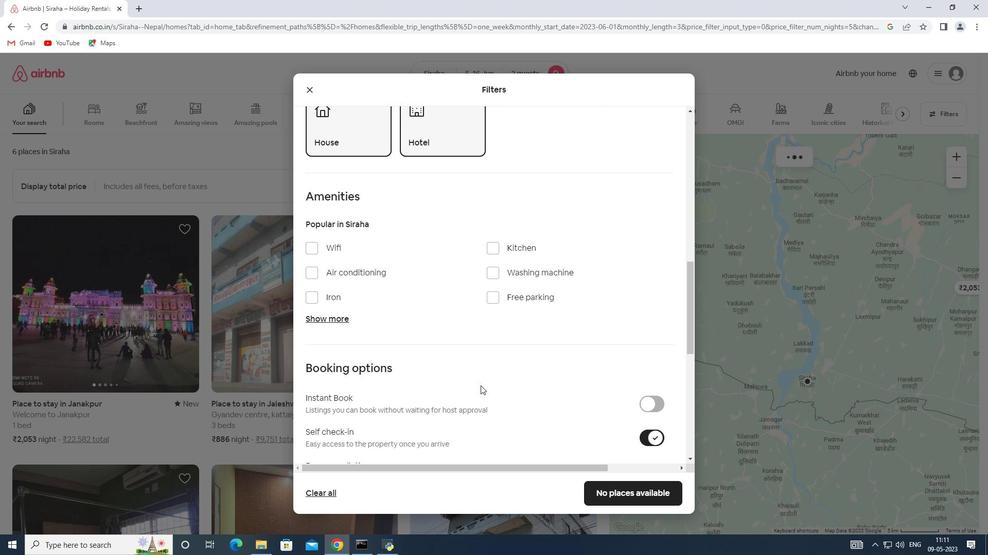
Action: Mouse scrolled (477, 381) with delta (0, 0)
Screenshot: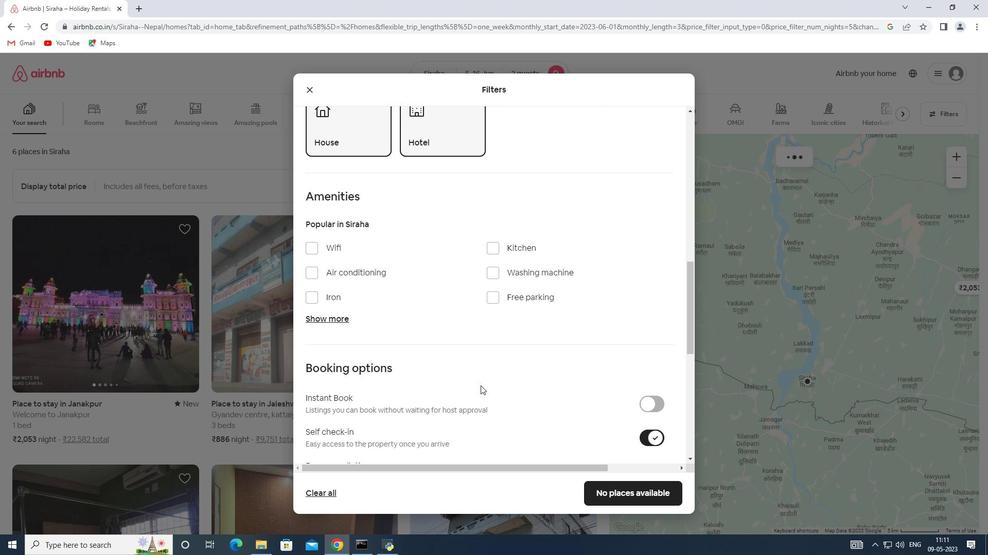 
Action: Mouse moved to (473, 372)
Screenshot: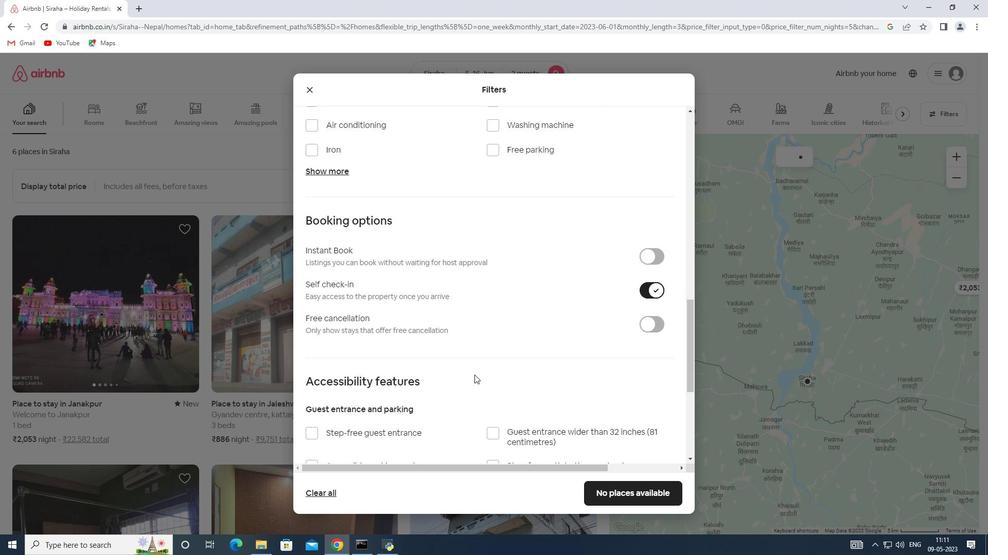 
Action: Mouse scrolled (473, 372) with delta (0, 0)
Screenshot: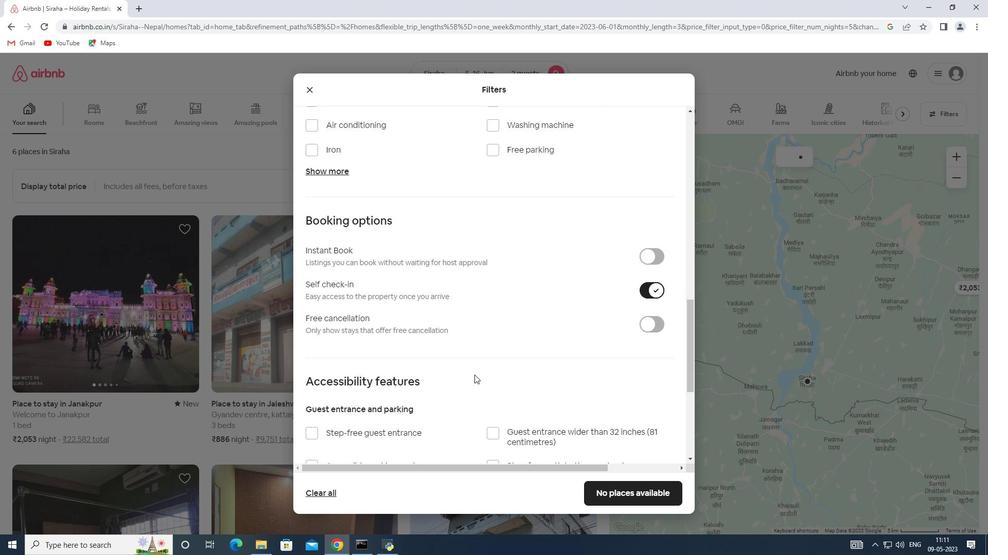 
Action: Mouse scrolled (473, 372) with delta (0, 0)
Screenshot: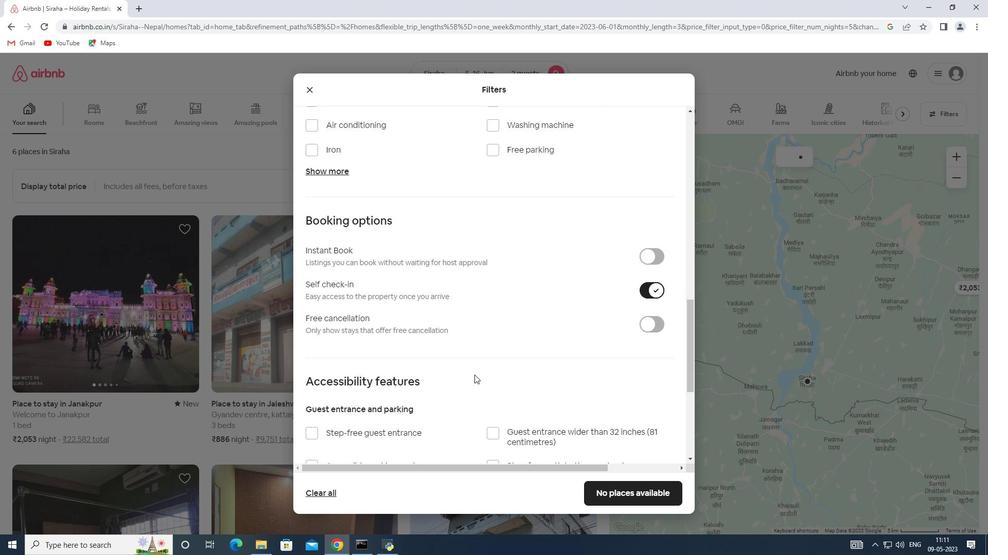 
Action: Mouse scrolled (473, 372) with delta (0, 0)
Screenshot: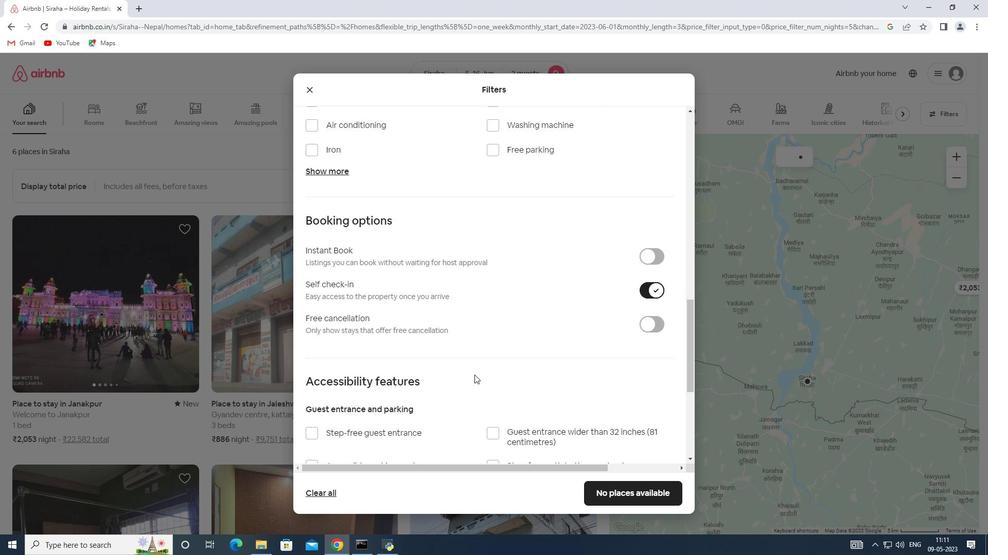 
Action: Mouse scrolled (473, 372) with delta (0, 0)
Screenshot: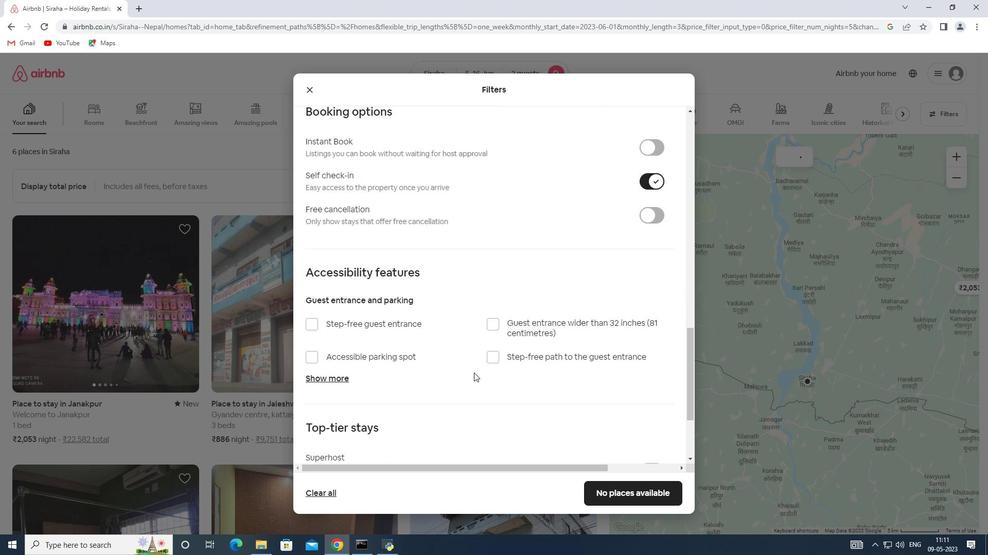 
Action: Mouse moved to (306, 432)
Screenshot: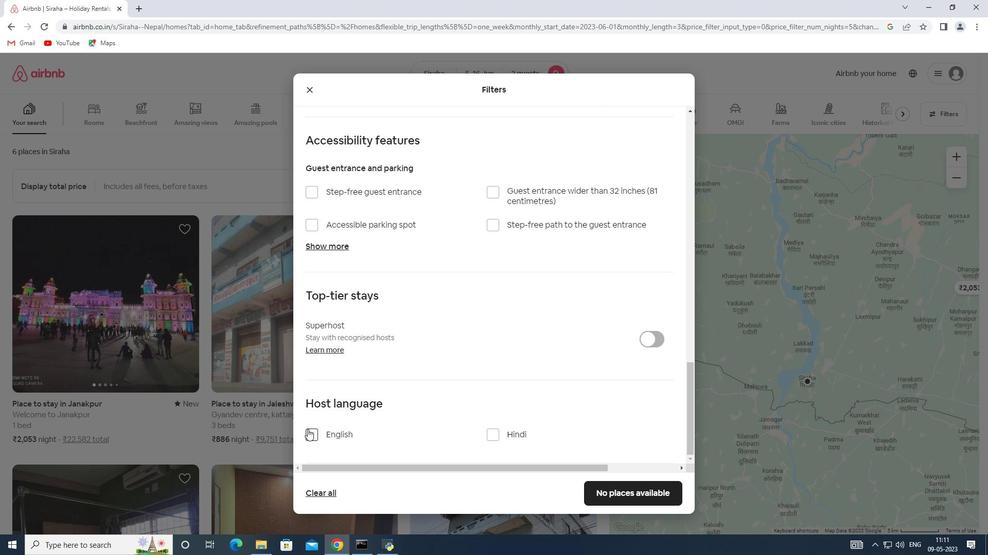 
Action: Mouse pressed left at (306, 432)
Screenshot: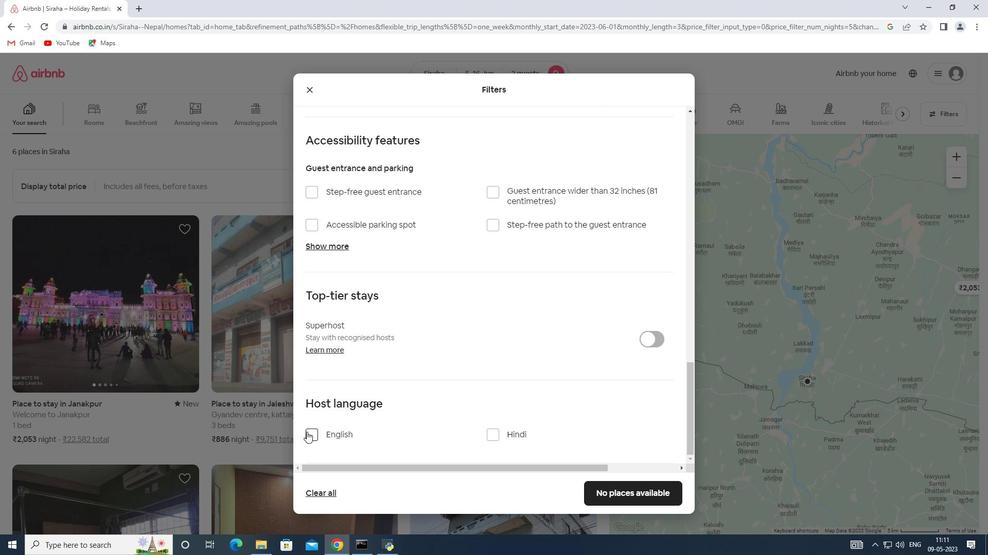 
Action: Mouse moved to (619, 492)
Screenshot: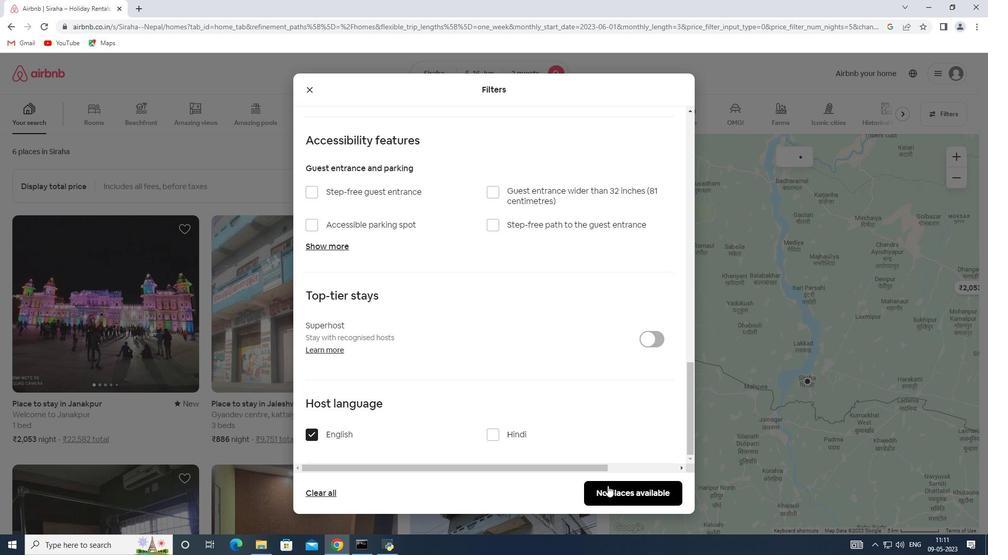 
Action: Mouse pressed left at (619, 492)
Screenshot: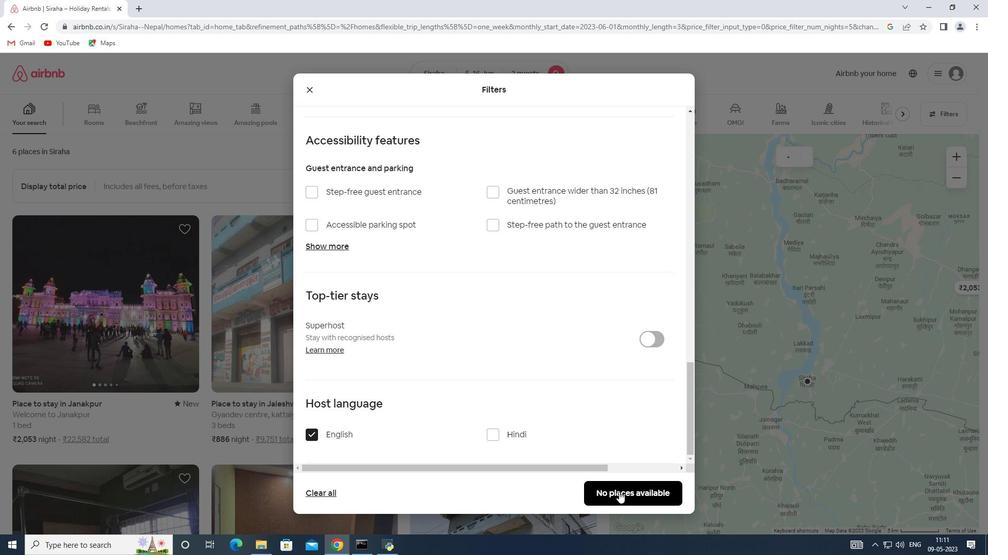 
Action: Mouse moved to (611, 482)
Screenshot: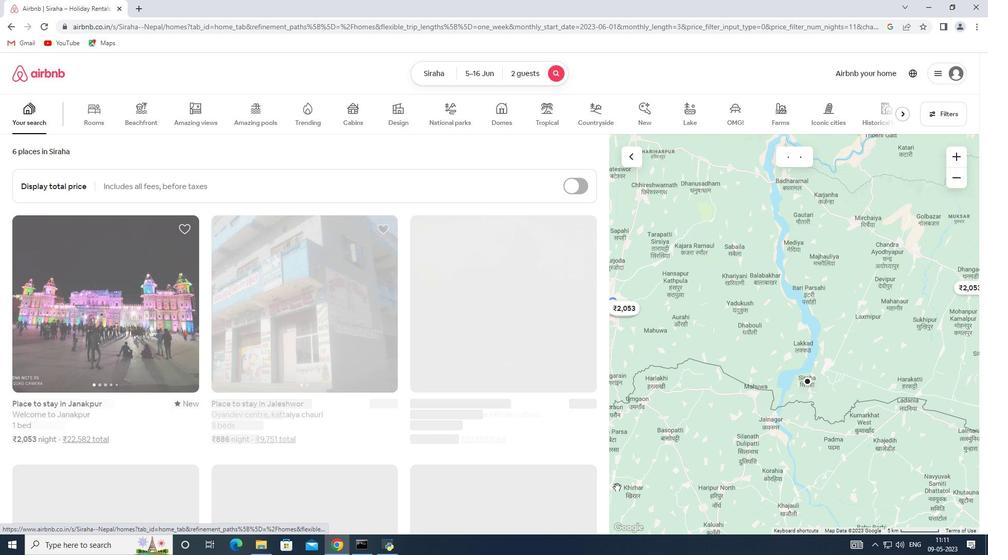 
